 Task: Schedule a photography workshop for next Thursday at 12:00 PM to 5 PM.
Action: Mouse moved to (325, 155)
Screenshot: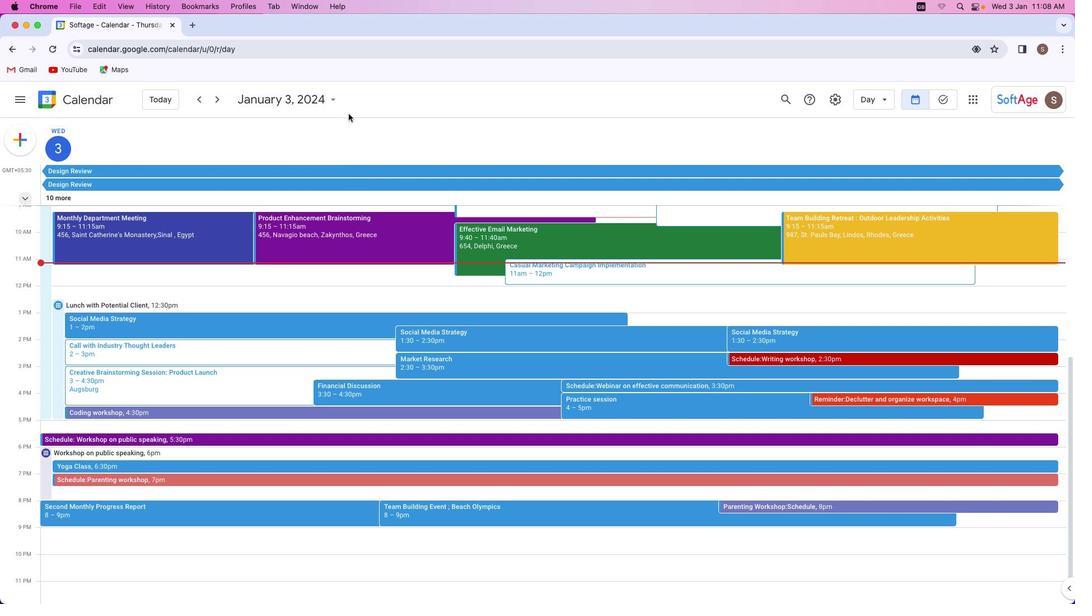 
Action: Mouse pressed left at (325, 155)
Screenshot: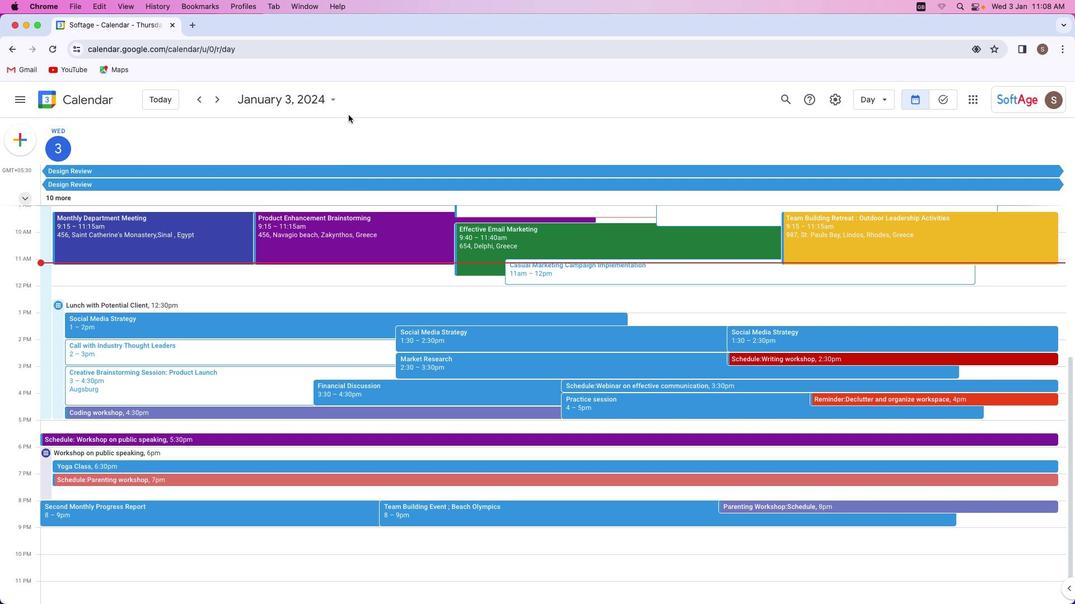 
Action: Mouse moved to (77, 180)
Screenshot: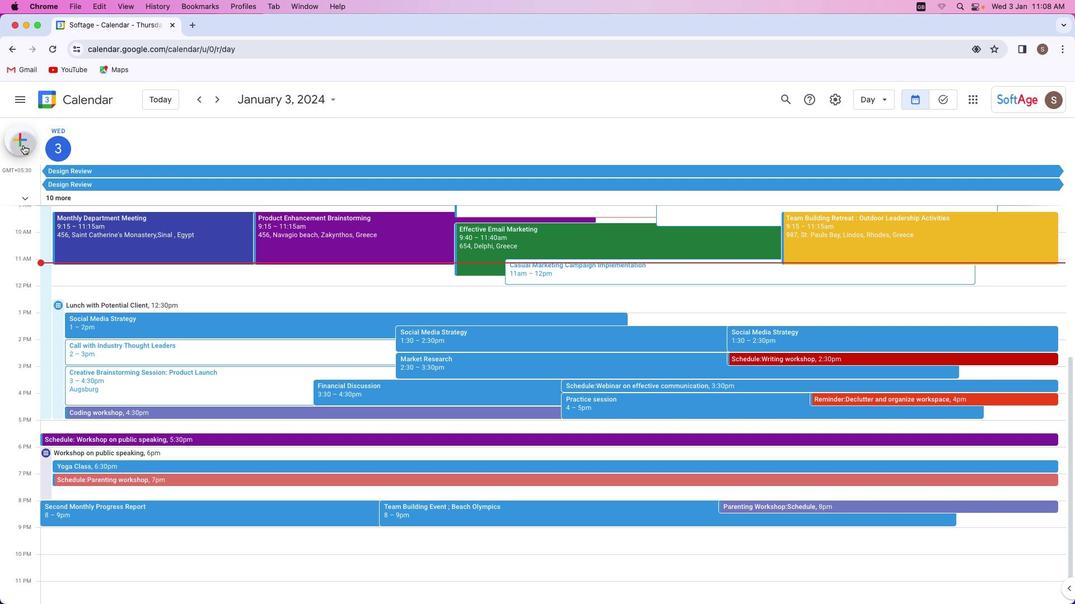 
Action: Mouse pressed left at (77, 180)
Screenshot: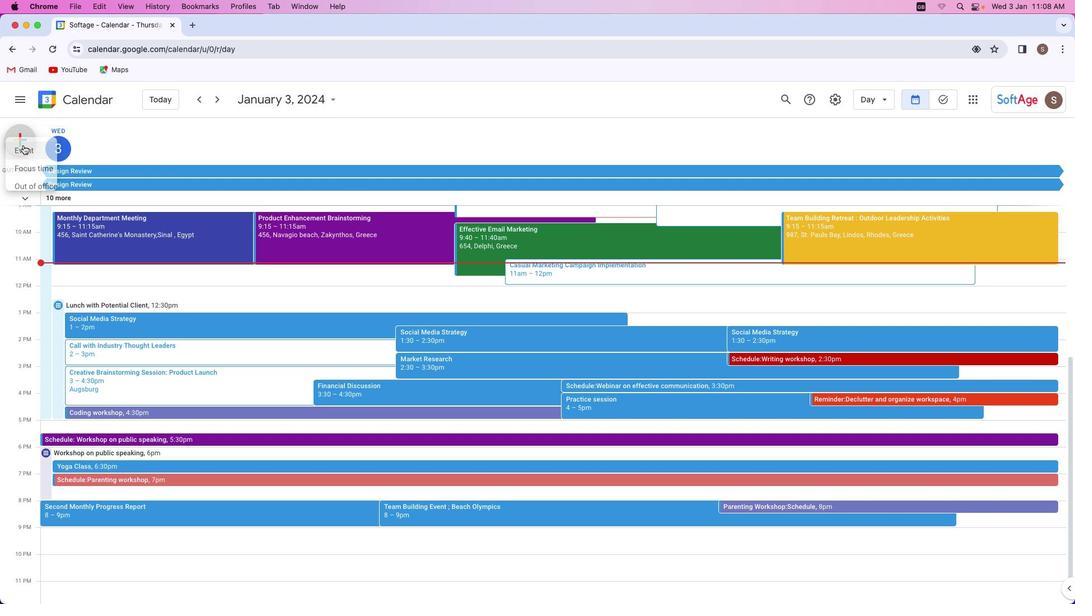 
Action: Mouse moved to (103, 272)
Screenshot: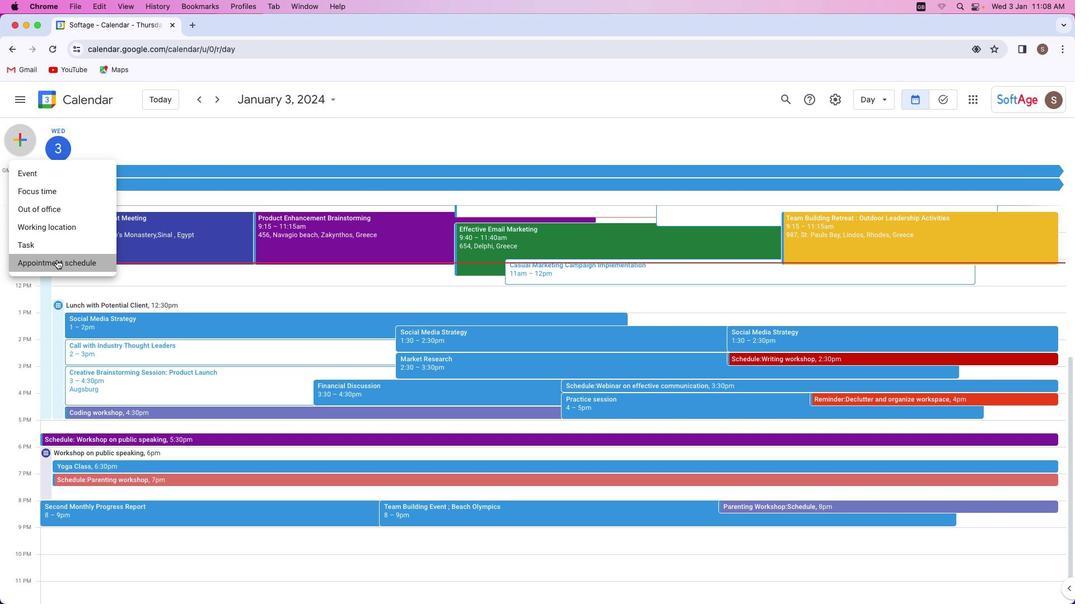 
Action: Mouse pressed left at (103, 272)
Screenshot: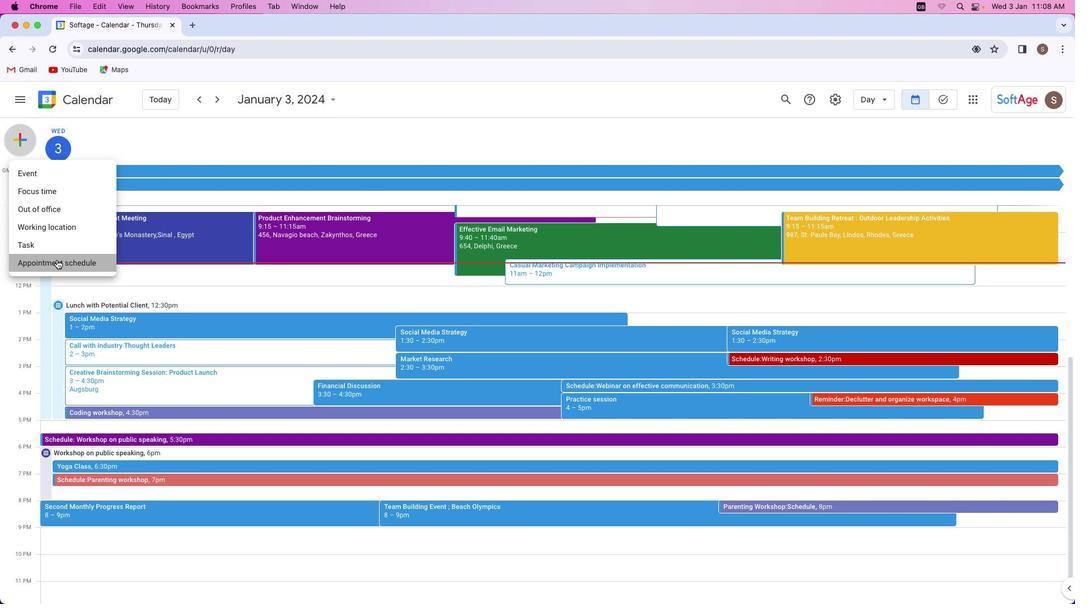 
Action: Mouse moved to (177, 160)
Screenshot: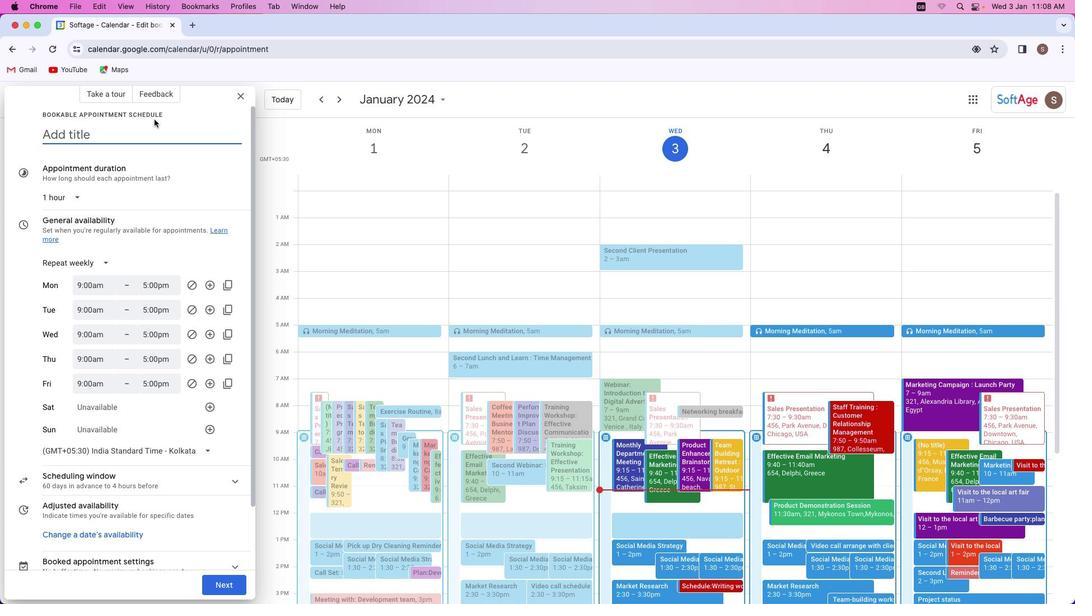
Action: Key pressed Key.shift'P''h''o''t''o''g''r''a''p''h''y'Key.space'w''o''r''k''s''h''o''p'
Screenshot: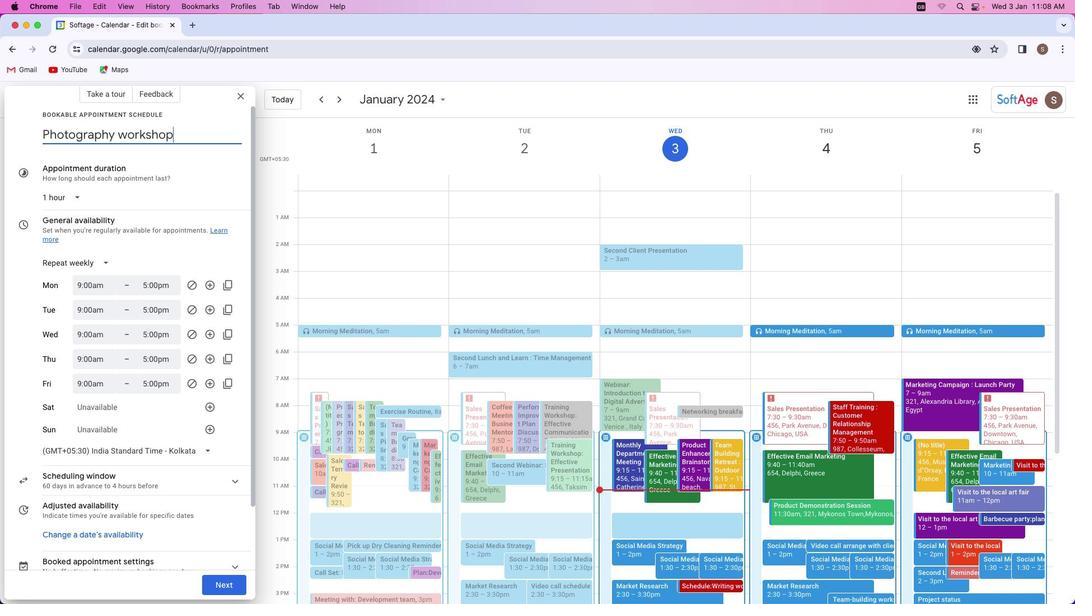 
Action: Mouse moved to (131, 277)
Screenshot: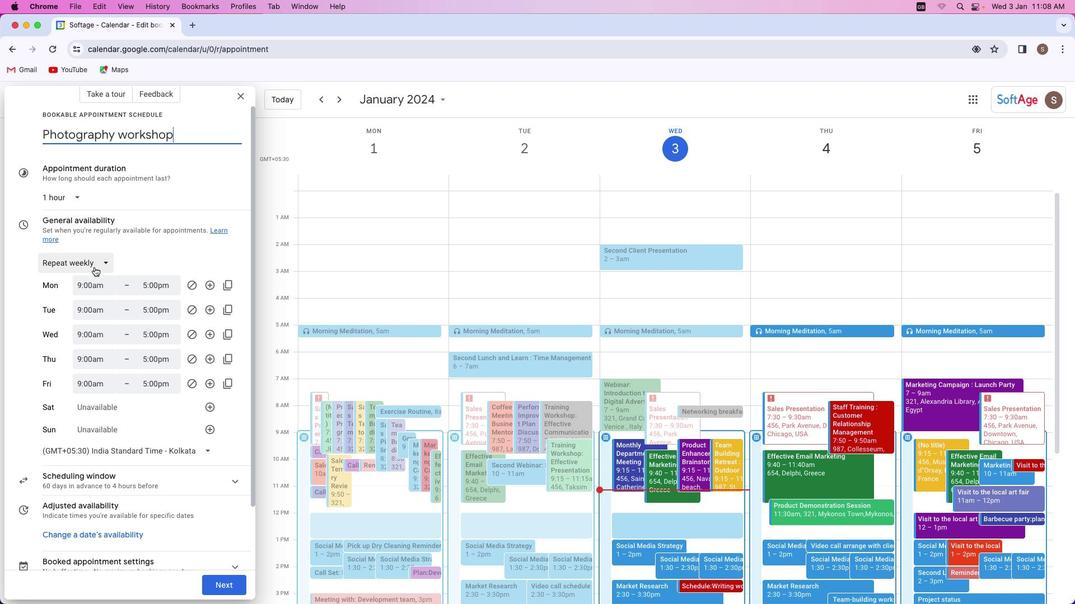 
Action: Mouse pressed left at (131, 277)
Screenshot: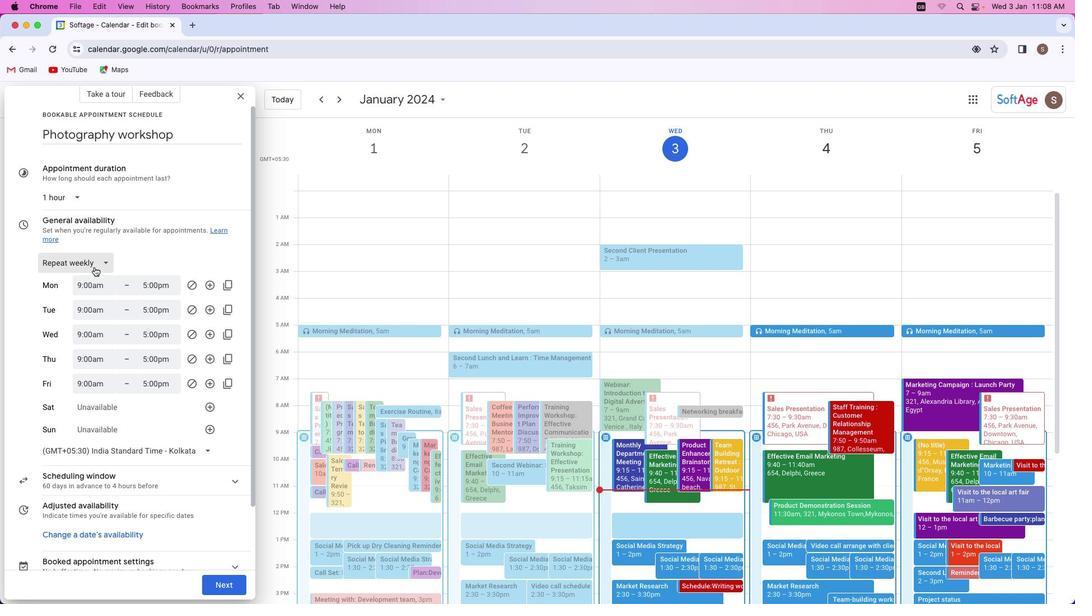 
Action: Mouse moved to (129, 290)
Screenshot: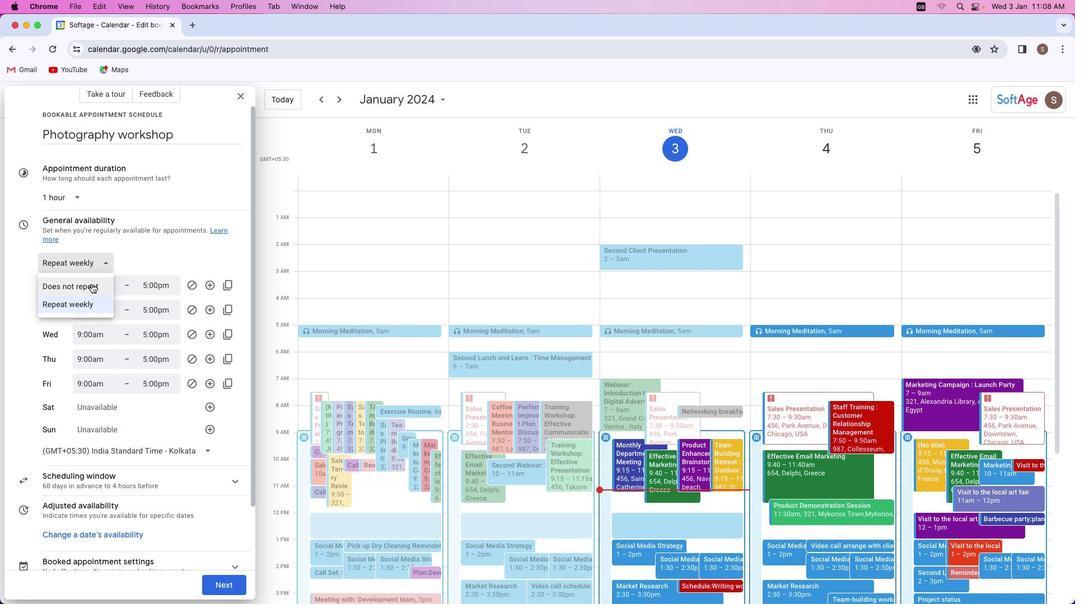 
Action: Mouse pressed left at (129, 290)
Screenshot: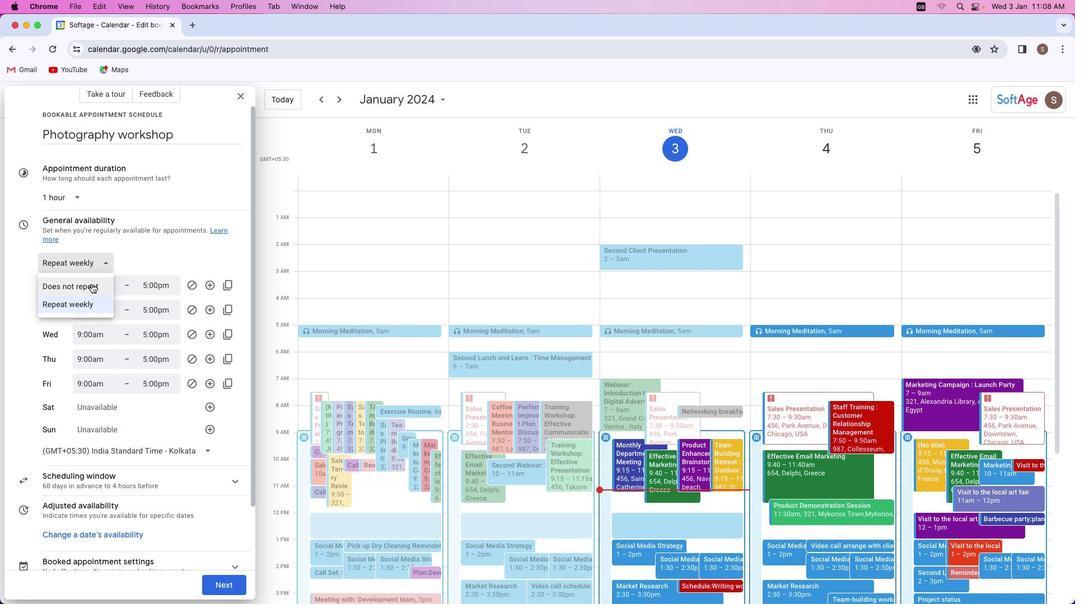 
Action: Mouse moved to (105, 283)
Screenshot: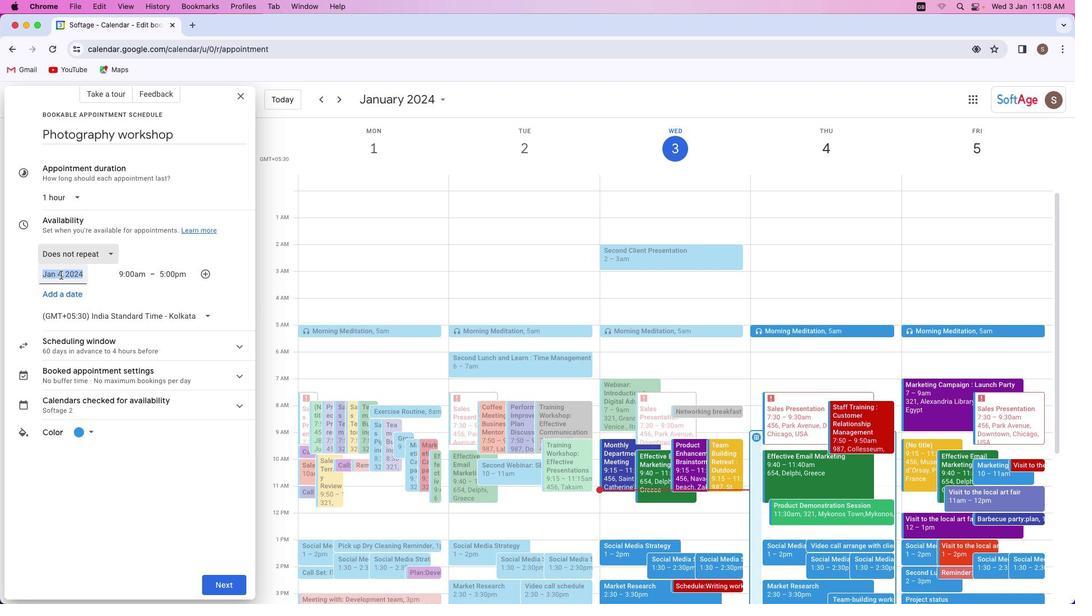 
Action: Mouse pressed left at (105, 283)
Screenshot: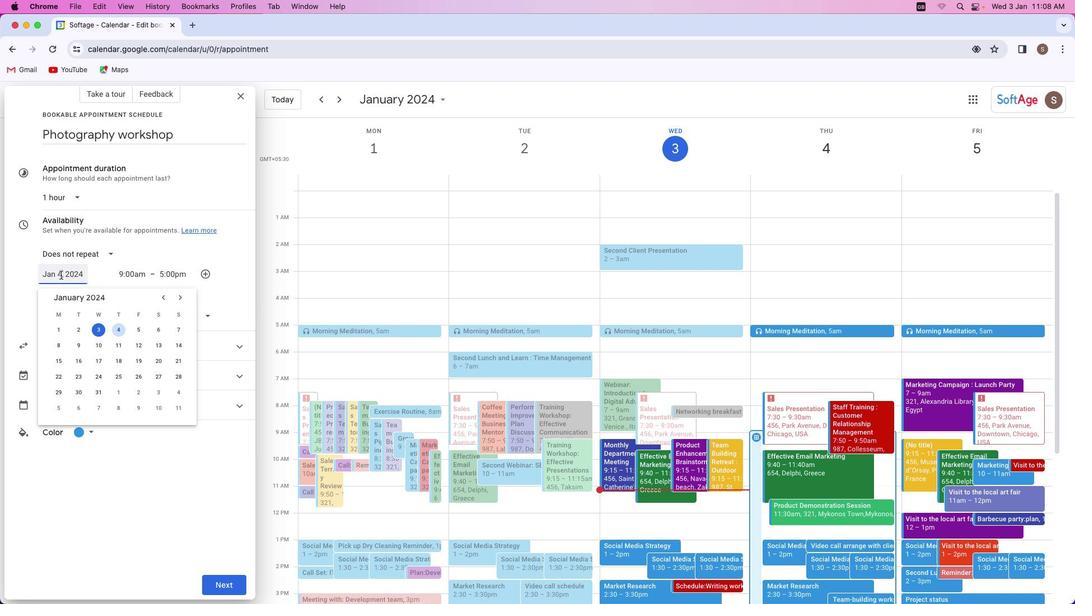 
Action: Mouse moved to (153, 336)
Screenshot: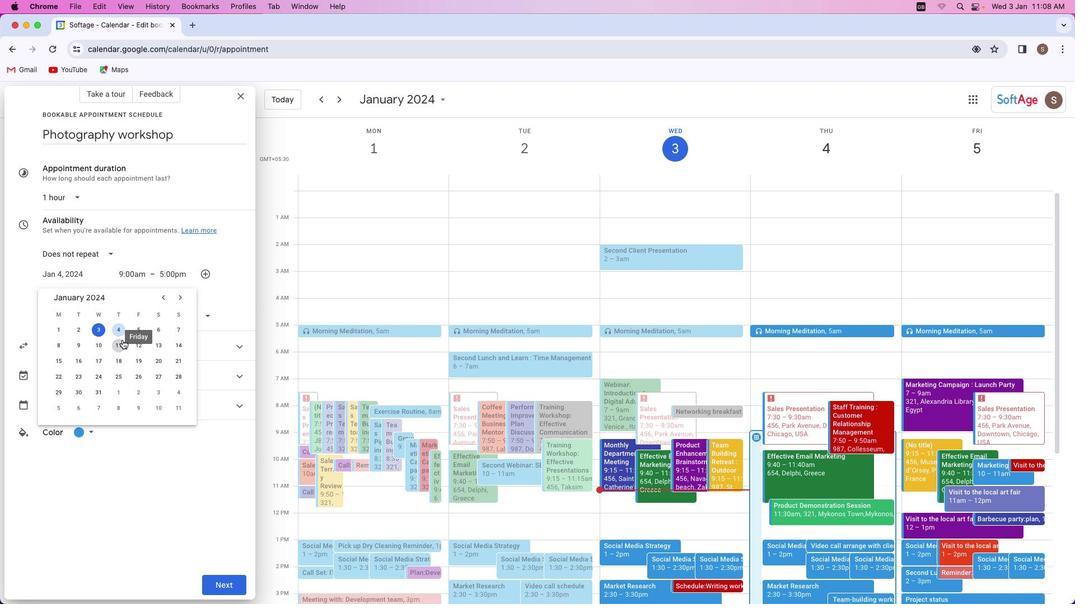 
Action: Mouse pressed left at (153, 336)
Screenshot: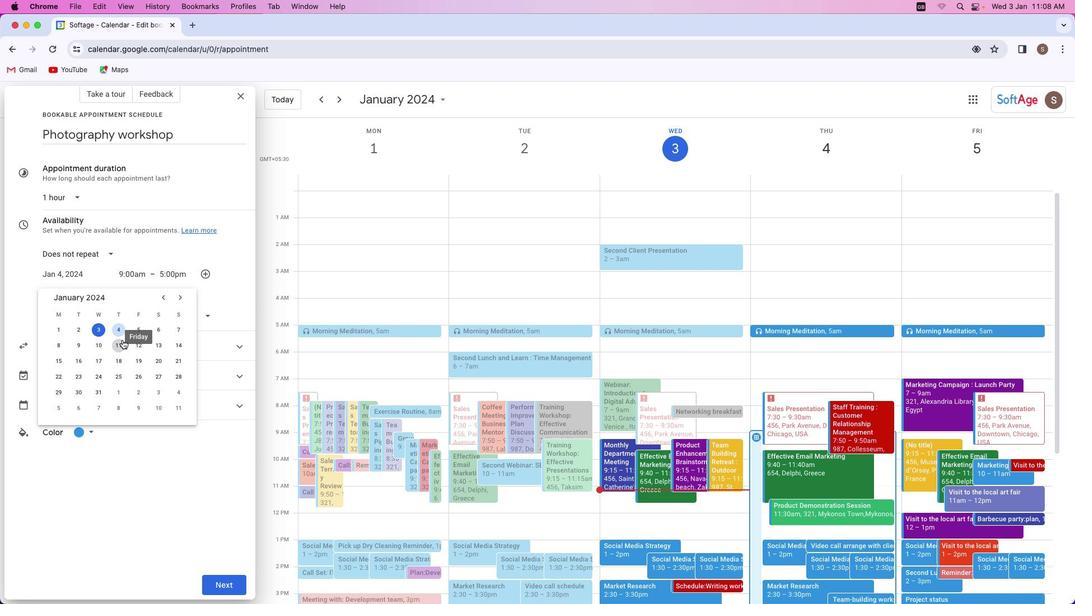 
Action: Mouse moved to (161, 286)
Screenshot: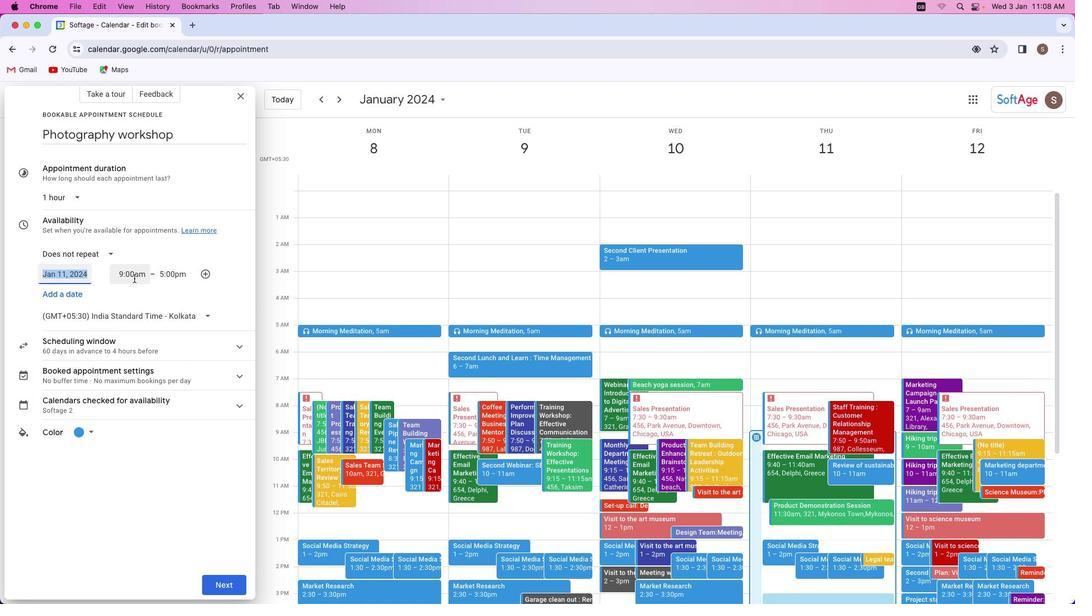 
Action: Mouse pressed left at (161, 286)
Screenshot: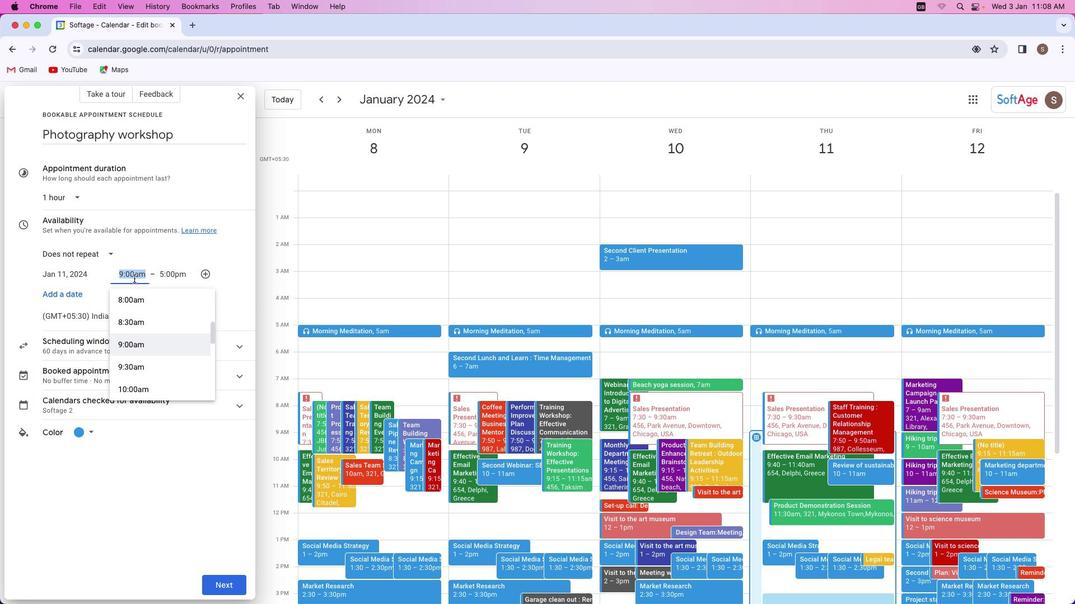 
Action: Mouse moved to (168, 322)
Screenshot: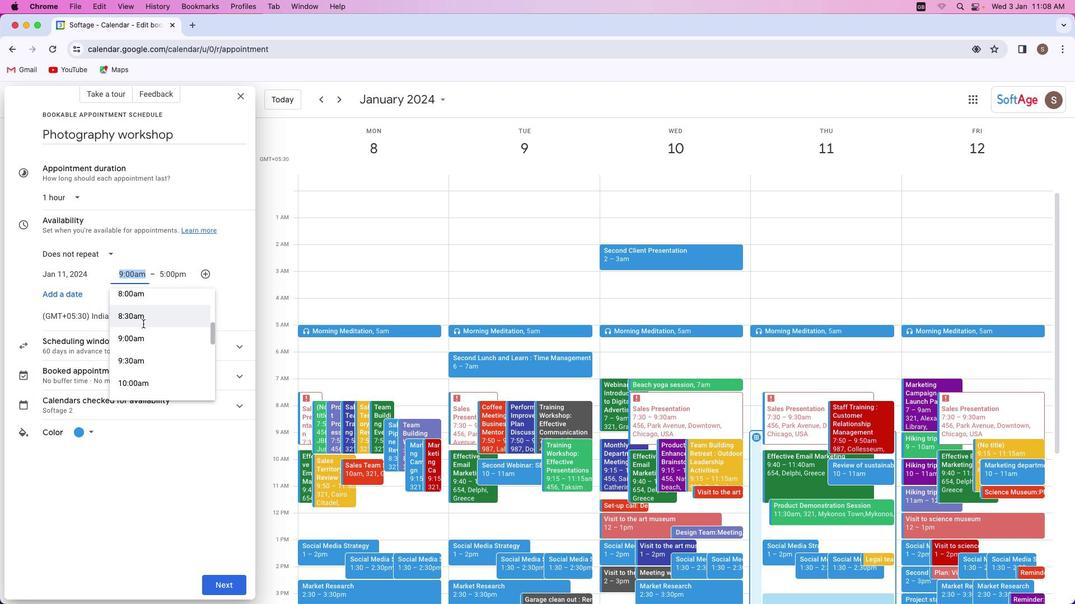 
Action: Mouse scrolled (168, 322) with delta (59, 64)
Screenshot: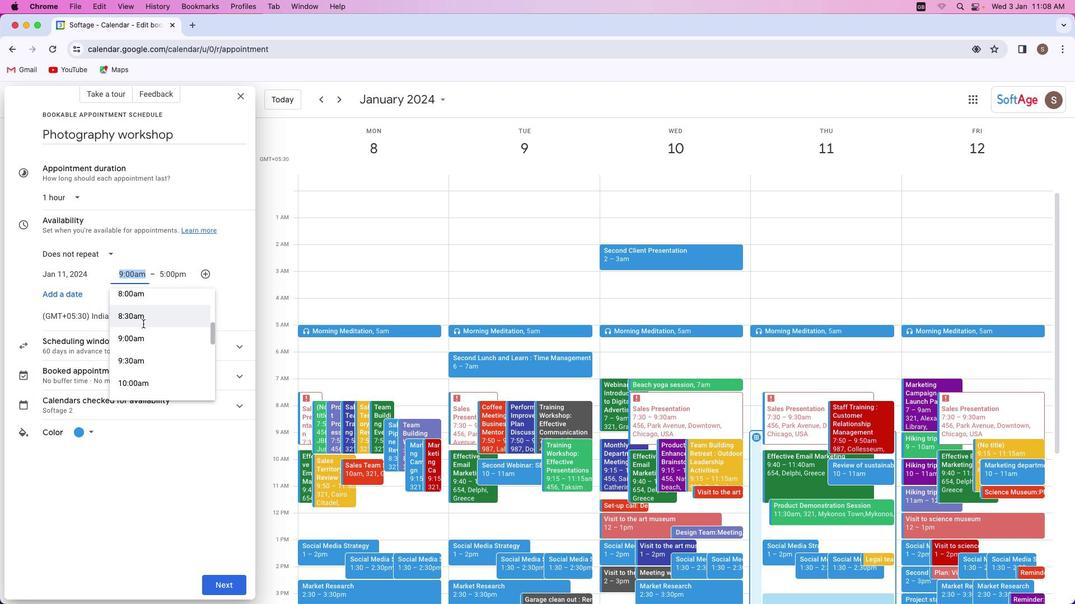 
Action: Mouse moved to (168, 322)
Screenshot: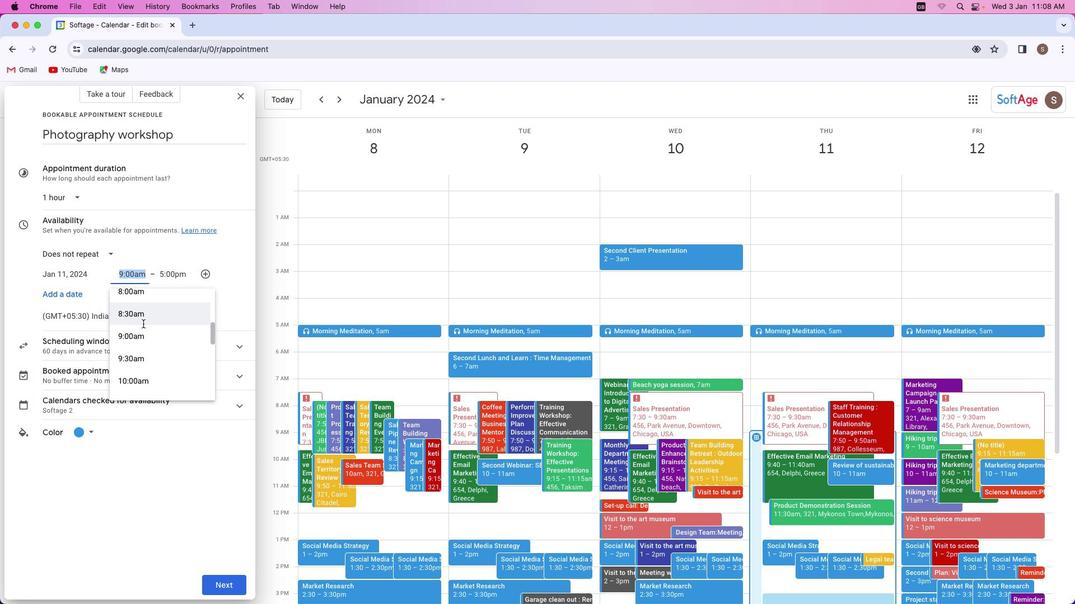 
Action: Mouse scrolled (168, 322) with delta (59, 64)
Screenshot: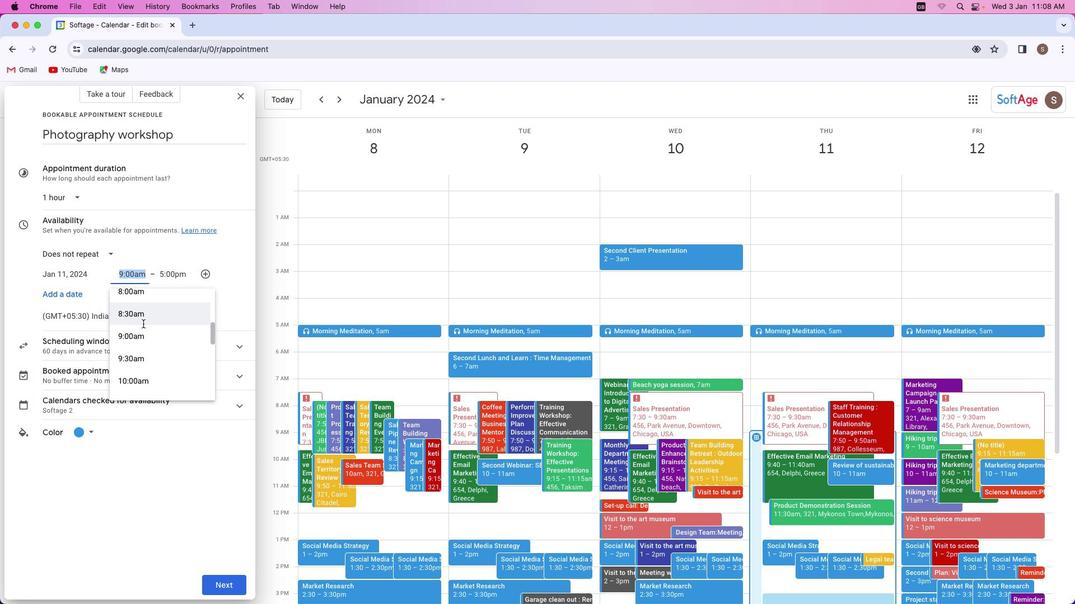 
Action: Mouse scrolled (168, 322) with delta (59, 64)
Screenshot: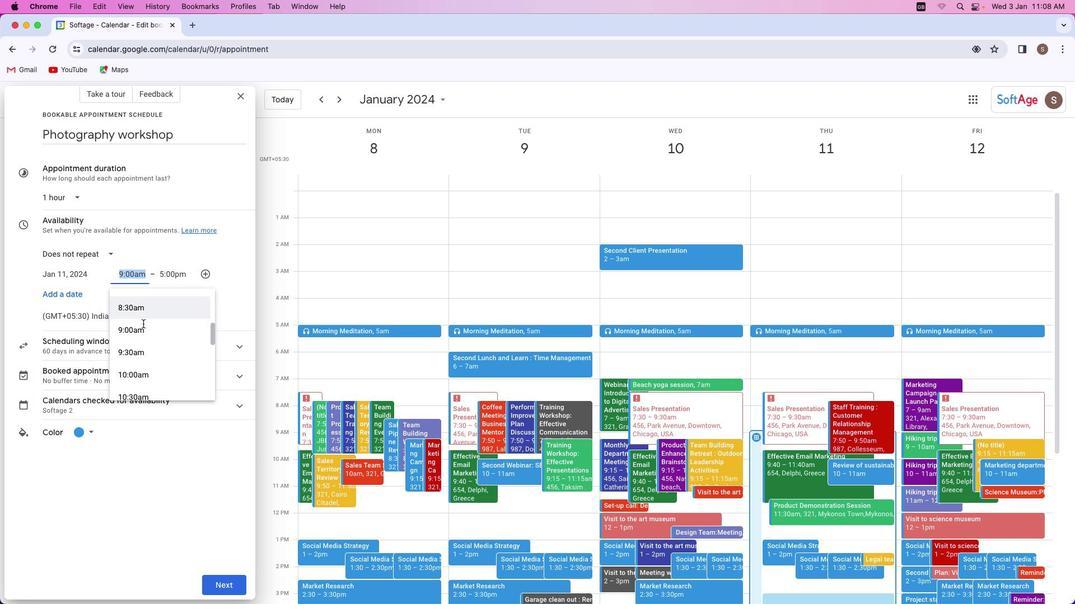 
Action: Mouse scrolled (168, 322) with delta (59, 64)
Screenshot: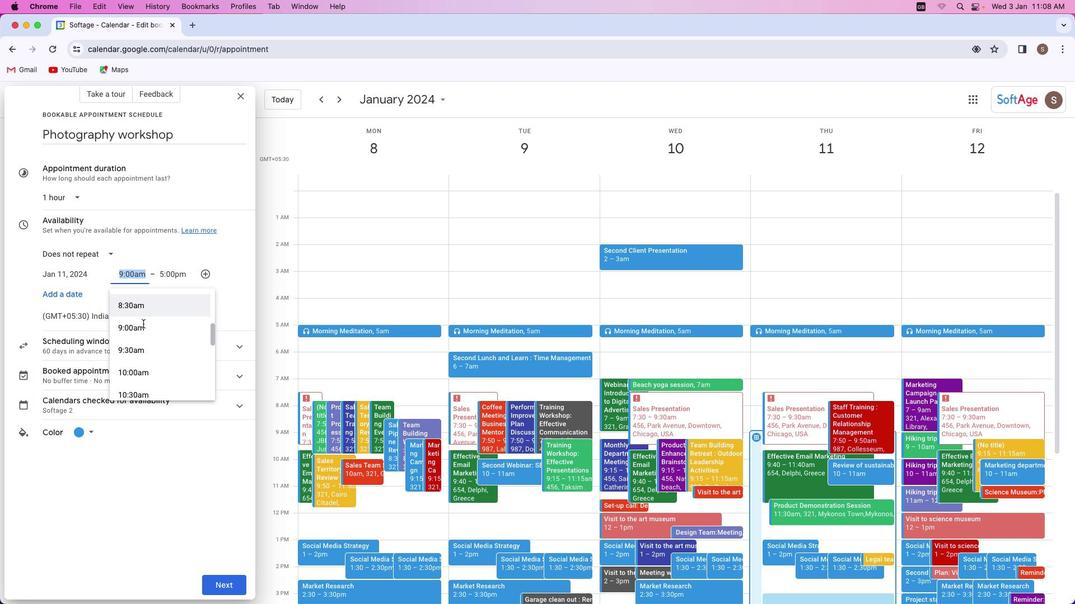 
Action: Mouse scrolled (168, 322) with delta (59, 64)
Screenshot: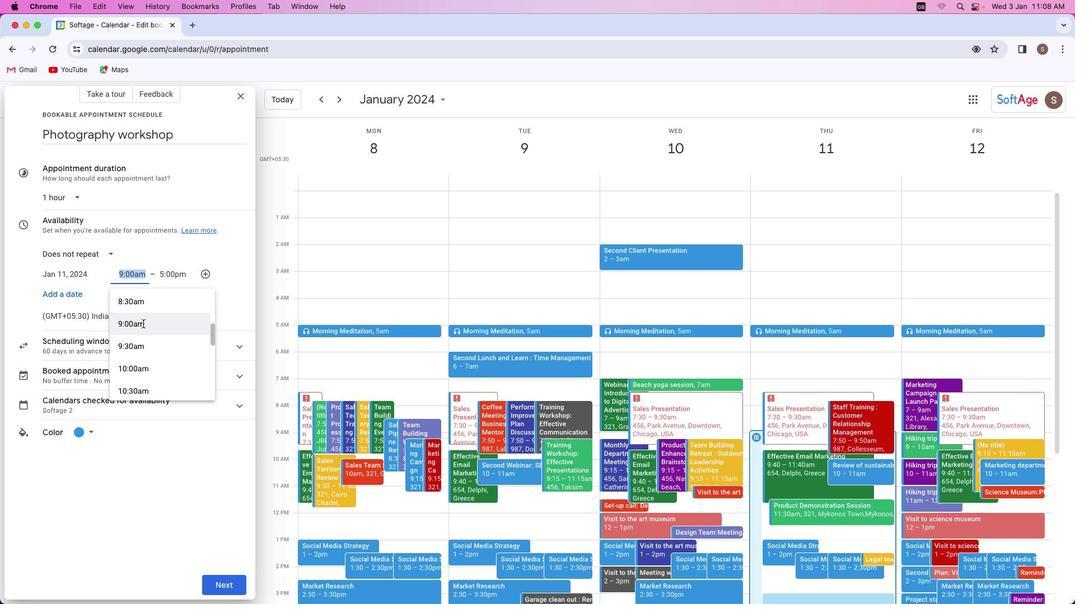 
Action: Mouse scrolled (168, 322) with delta (59, 64)
Screenshot: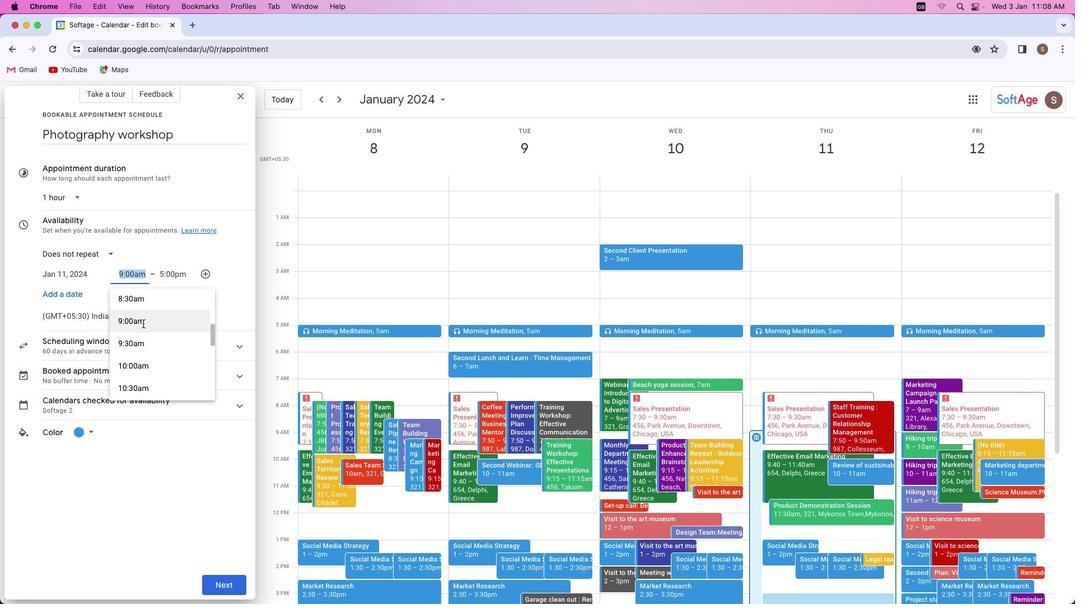 
Action: Mouse scrolled (168, 322) with delta (59, 64)
Screenshot: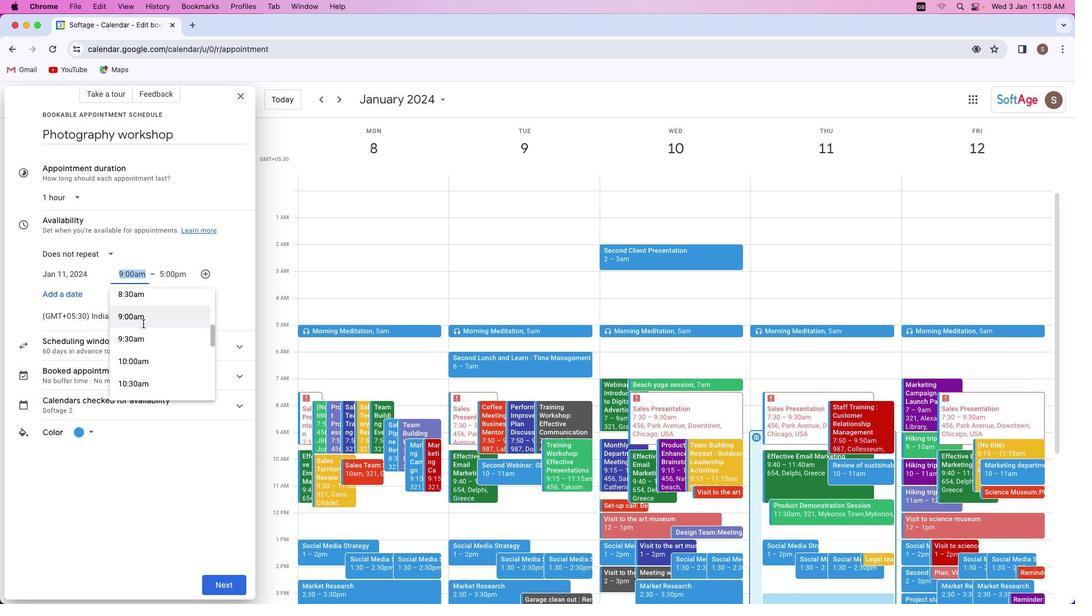 
Action: Mouse scrolled (168, 322) with delta (59, 64)
Screenshot: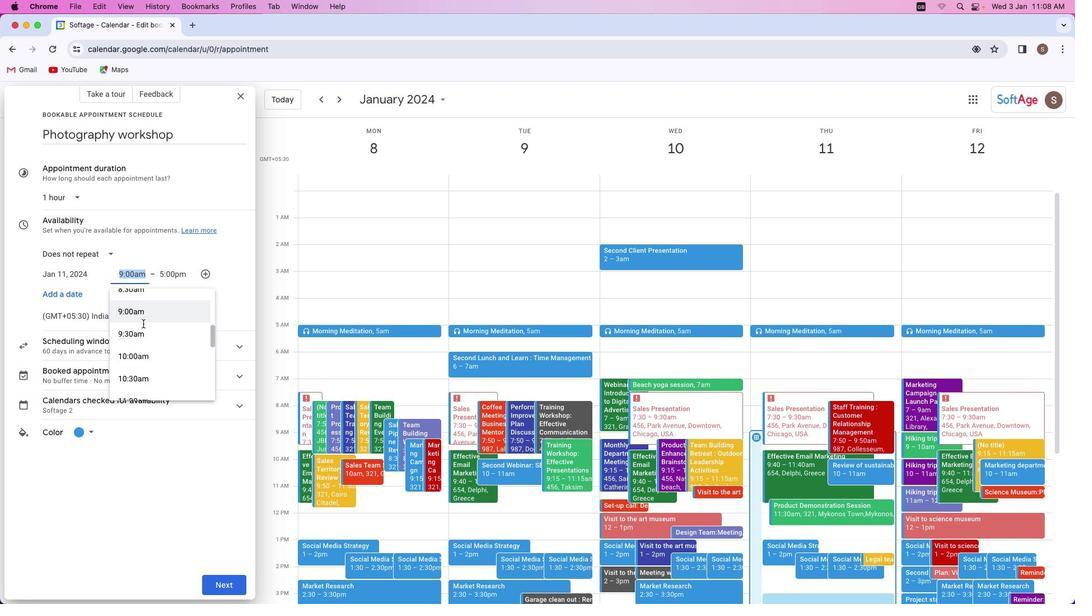 
Action: Mouse scrolled (168, 322) with delta (59, 64)
Screenshot: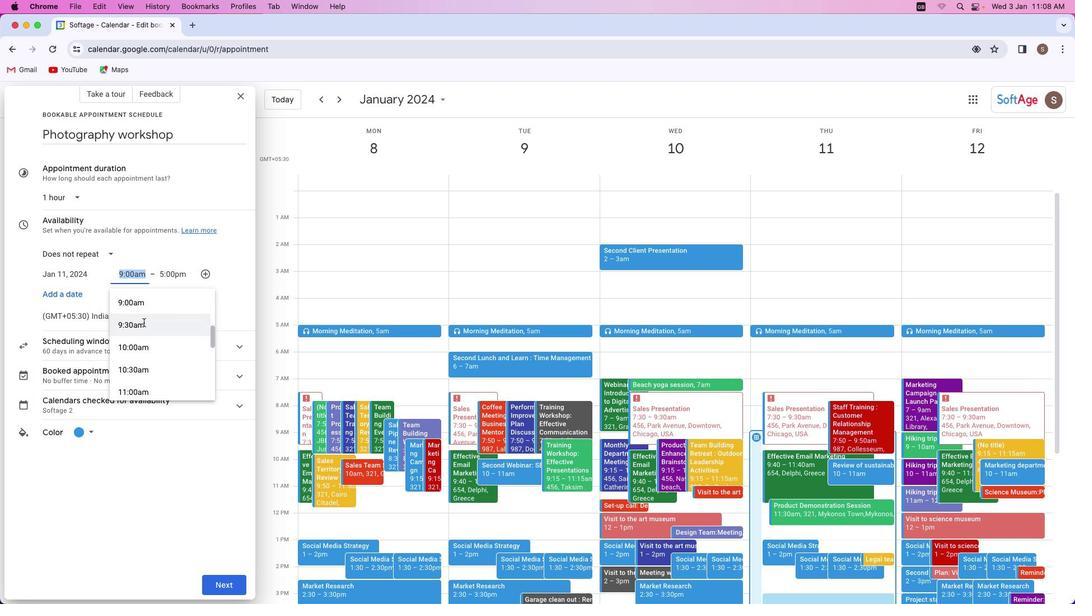 
Action: Mouse moved to (170, 320)
Screenshot: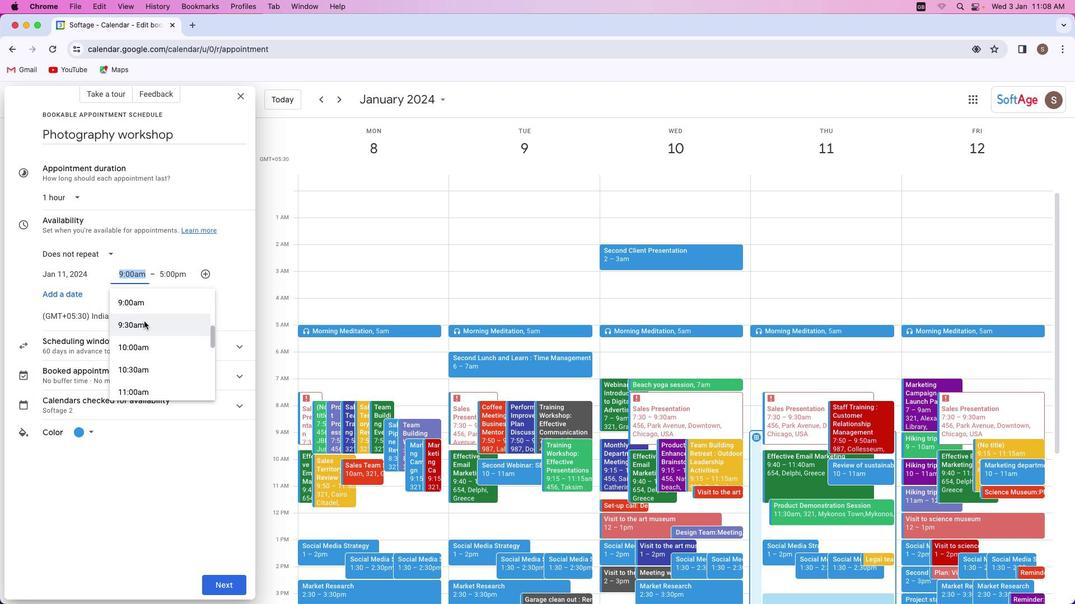 
Action: Mouse scrolled (170, 320) with delta (59, 64)
Screenshot: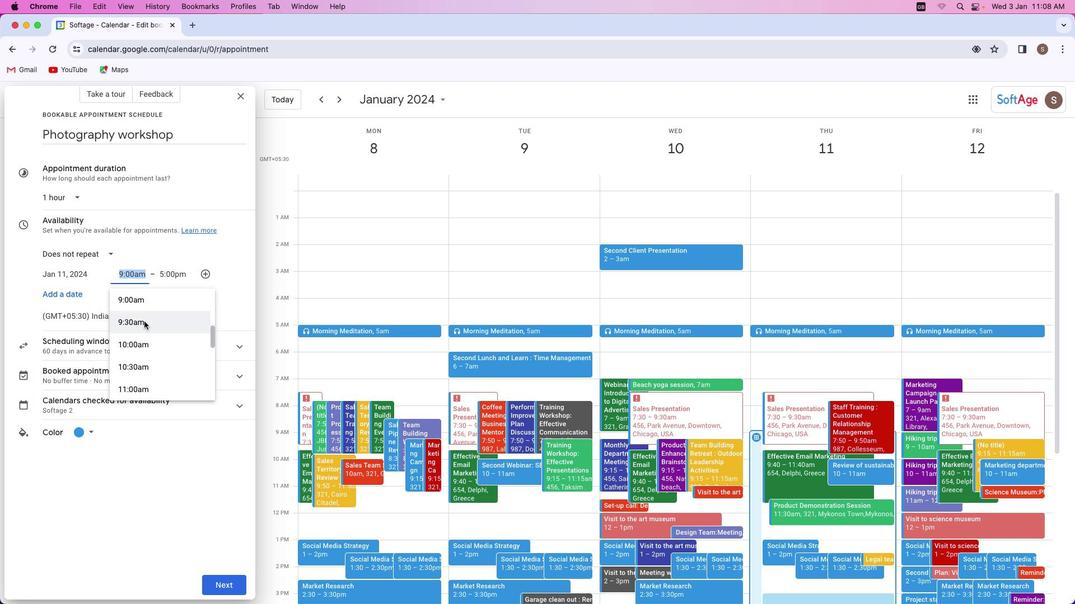 
Action: Mouse scrolled (170, 320) with delta (59, 64)
Screenshot: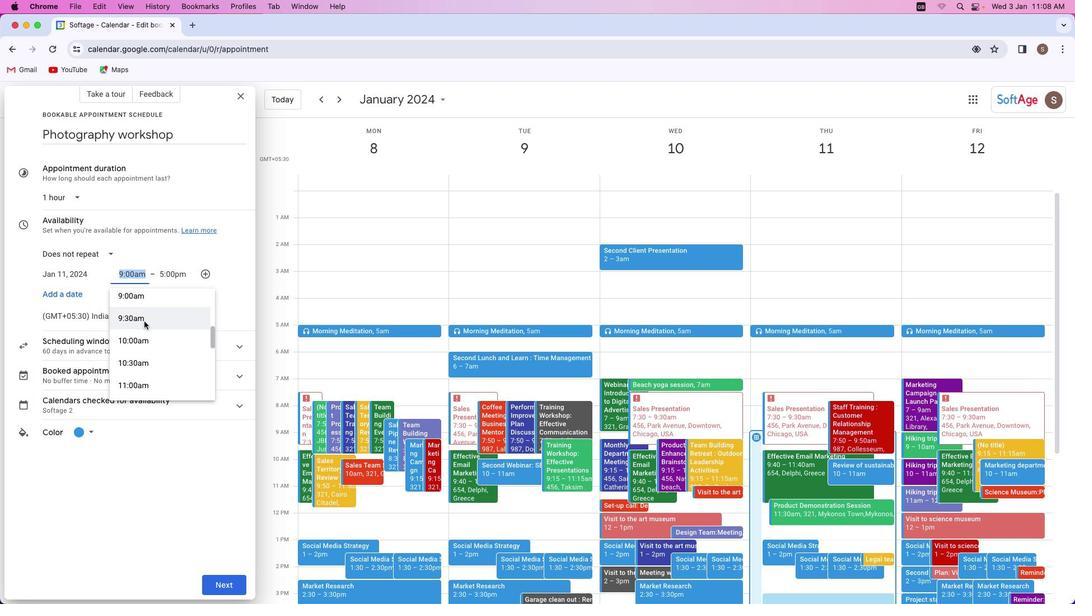 
Action: Mouse scrolled (170, 320) with delta (59, 64)
Screenshot: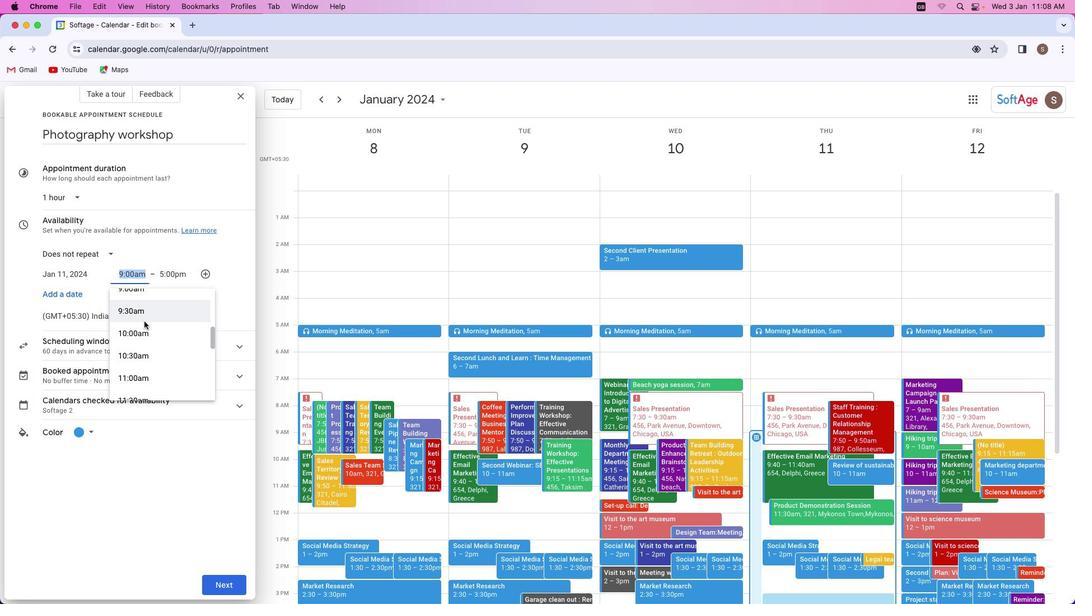 
Action: Mouse scrolled (170, 320) with delta (59, 64)
Screenshot: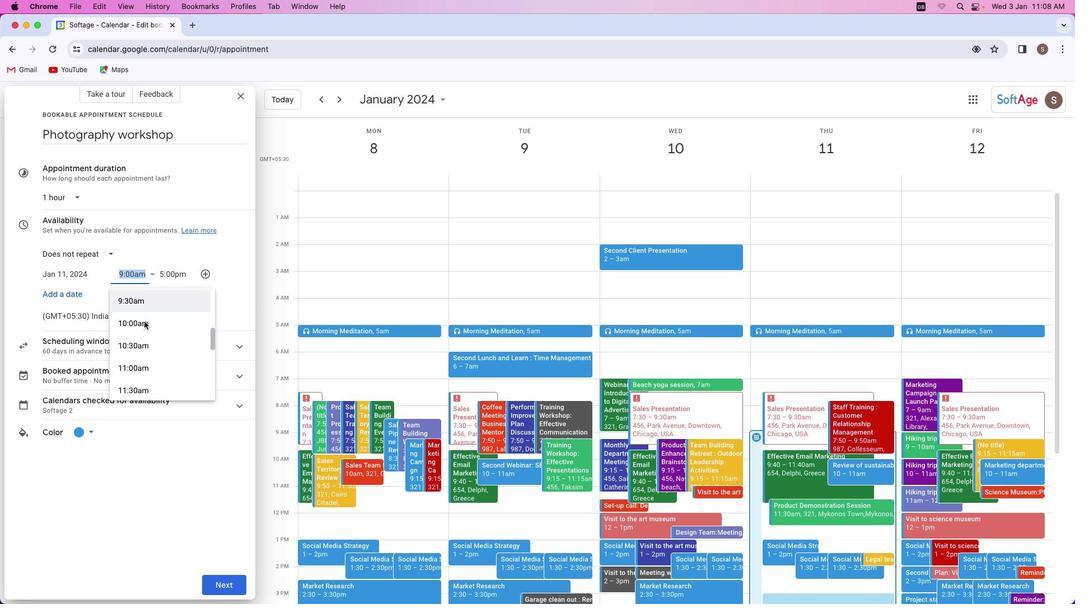 
Action: Mouse scrolled (170, 320) with delta (59, 64)
Screenshot: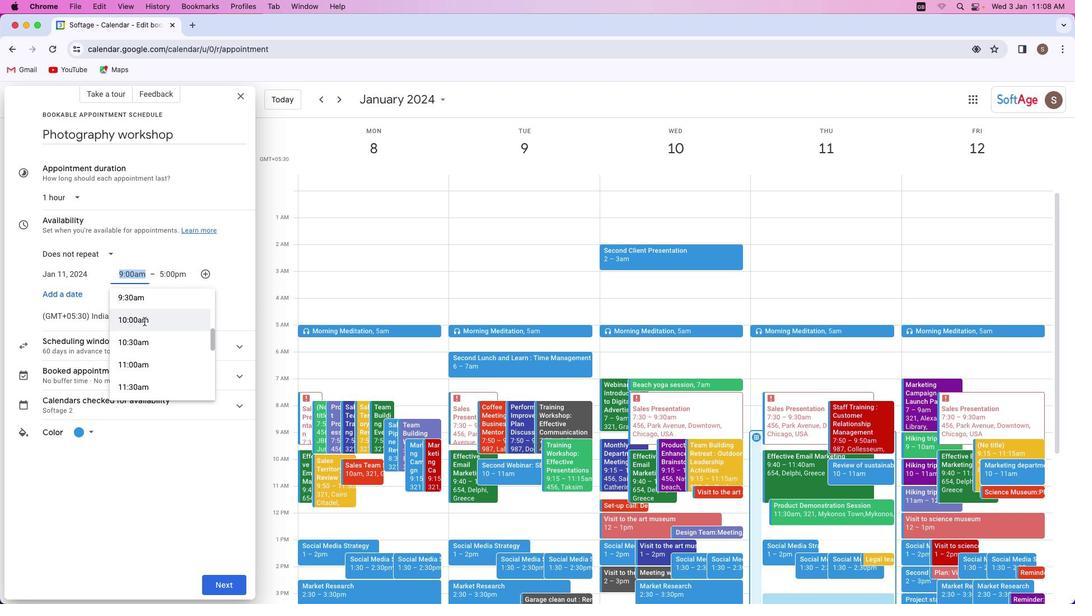 
Action: Mouse scrolled (170, 320) with delta (59, 64)
Screenshot: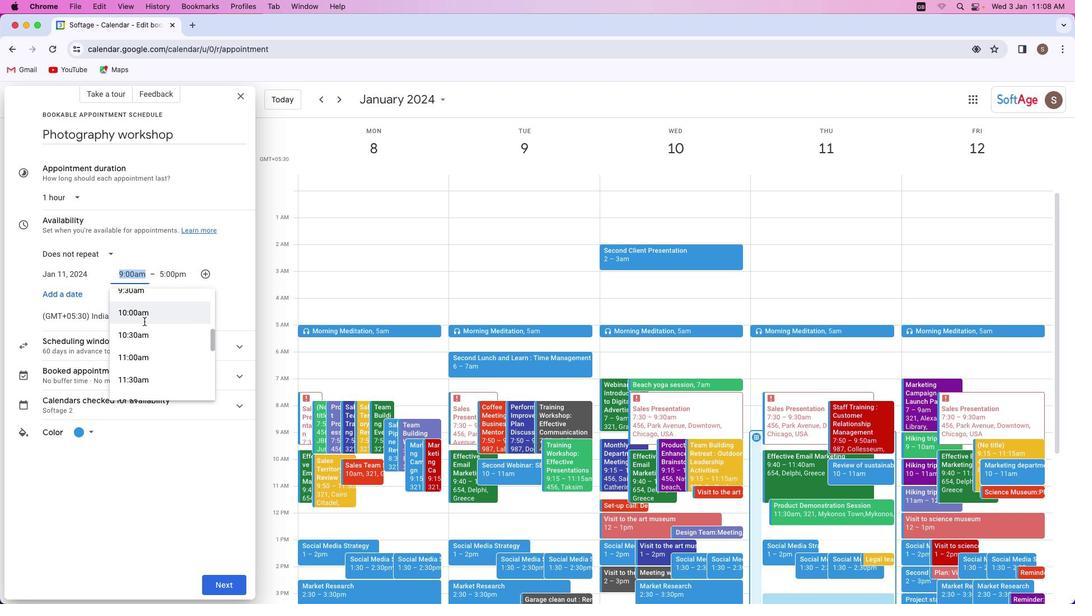 
Action: Mouse scrolled (170, 320) with delta (59, 64)
Screenshot: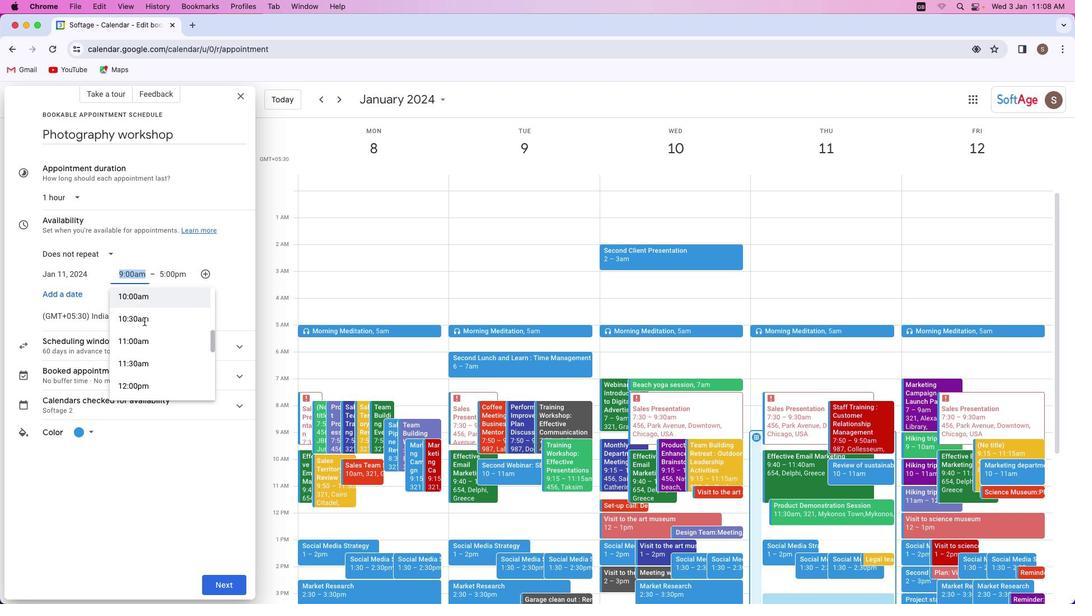 
Action: Mouse scrolled (170, 320) with delta (59, 64)
Screenshot: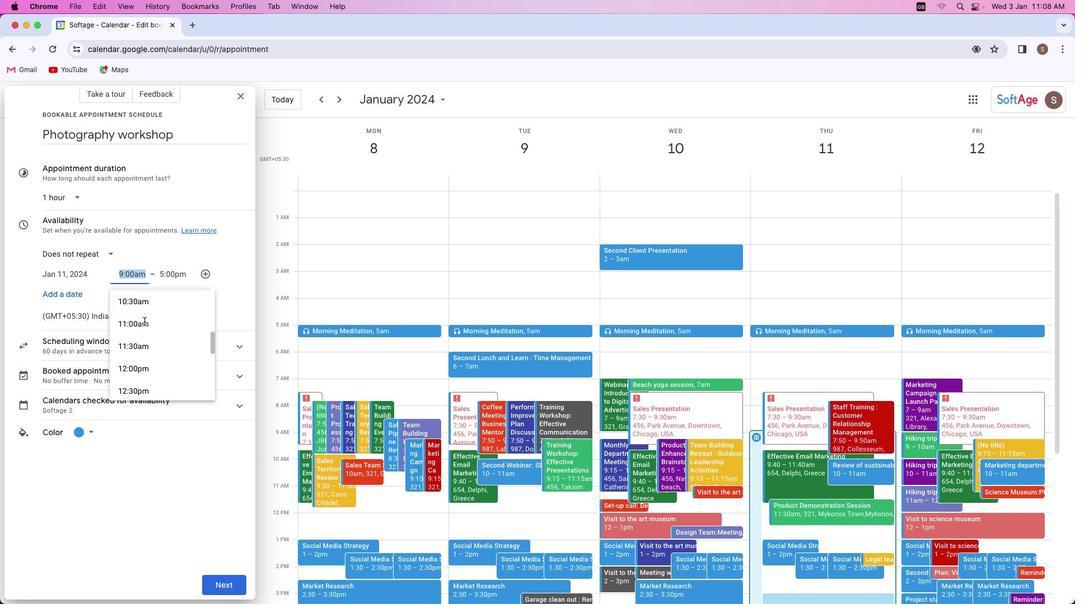 
Action: Mouse scrolled (170, 320) with delta (59, 64)
Screenshot: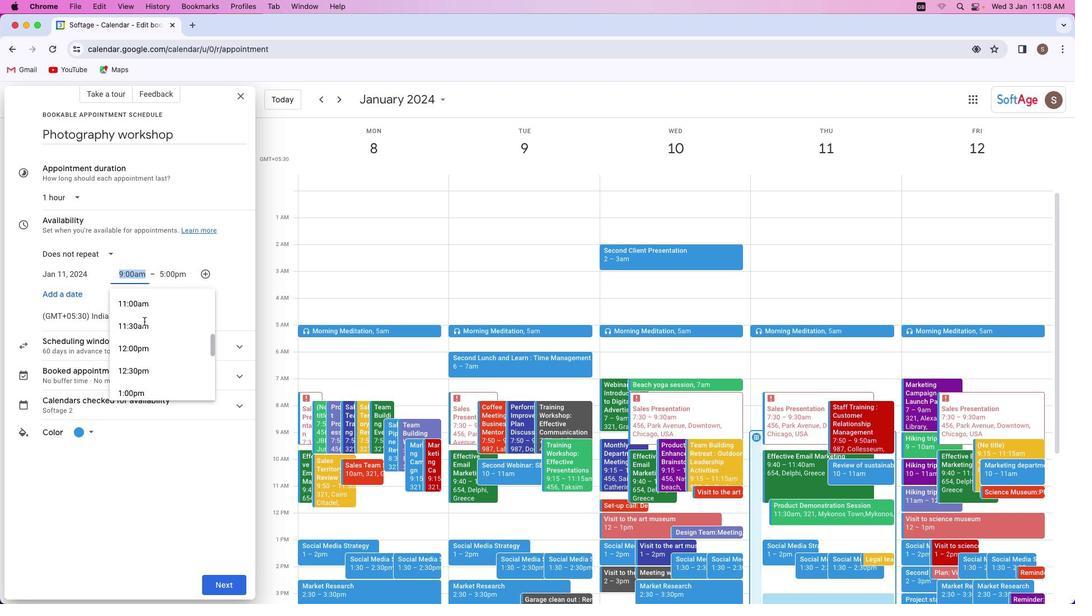
Action: Mouse scrolled (170, 320) with delta (59, 64)
Screenshot: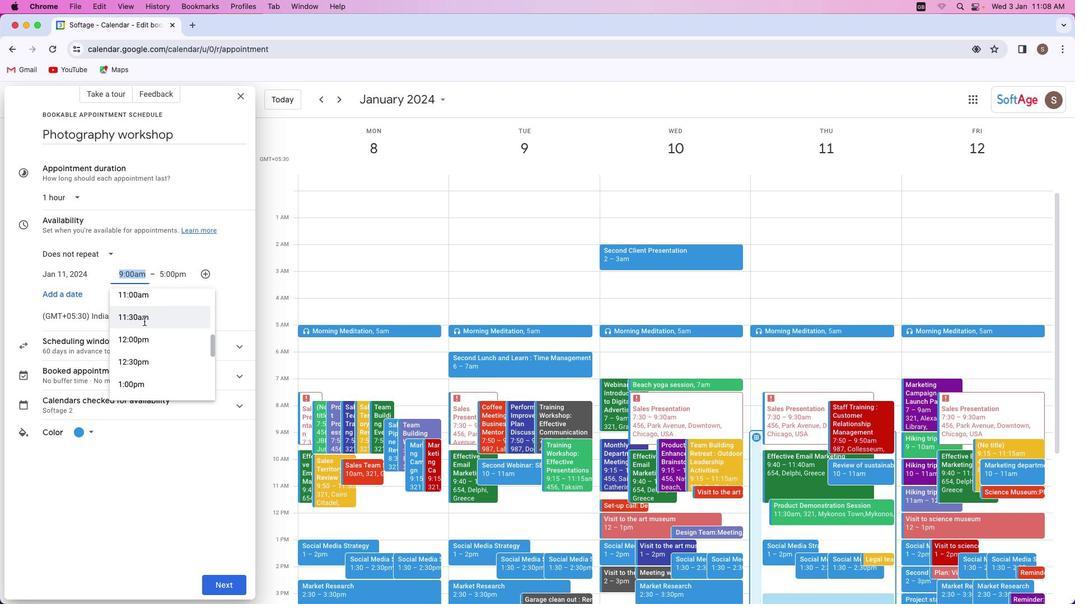 
Action: Mouse scrolled (170, 320) with delta (59, 64)
Screenshot: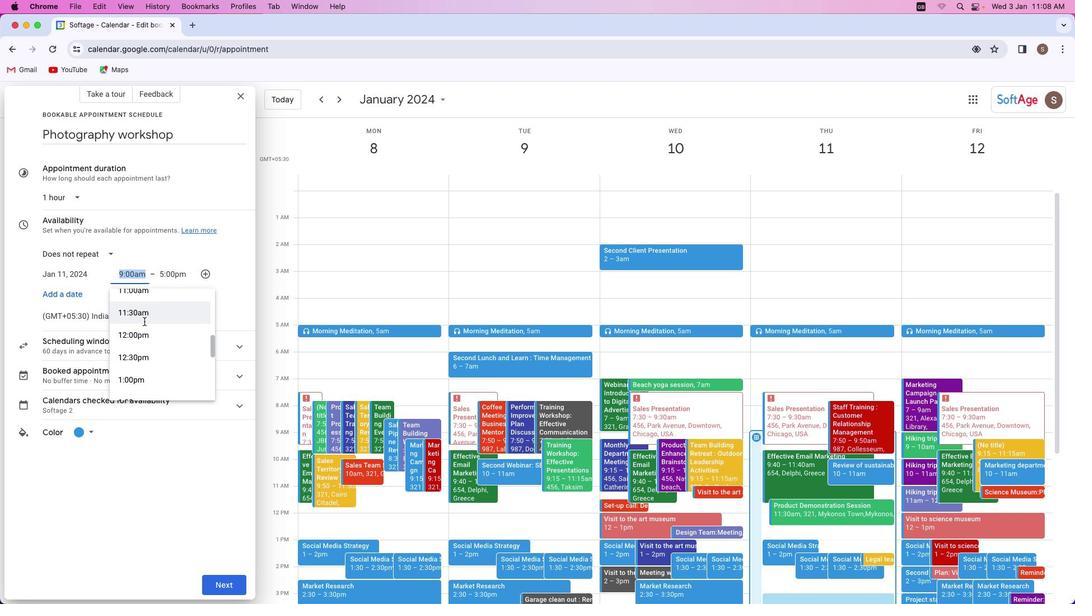 
Action: Mouse scrolled (170, 320) with delta (59, 64)
Screenshot: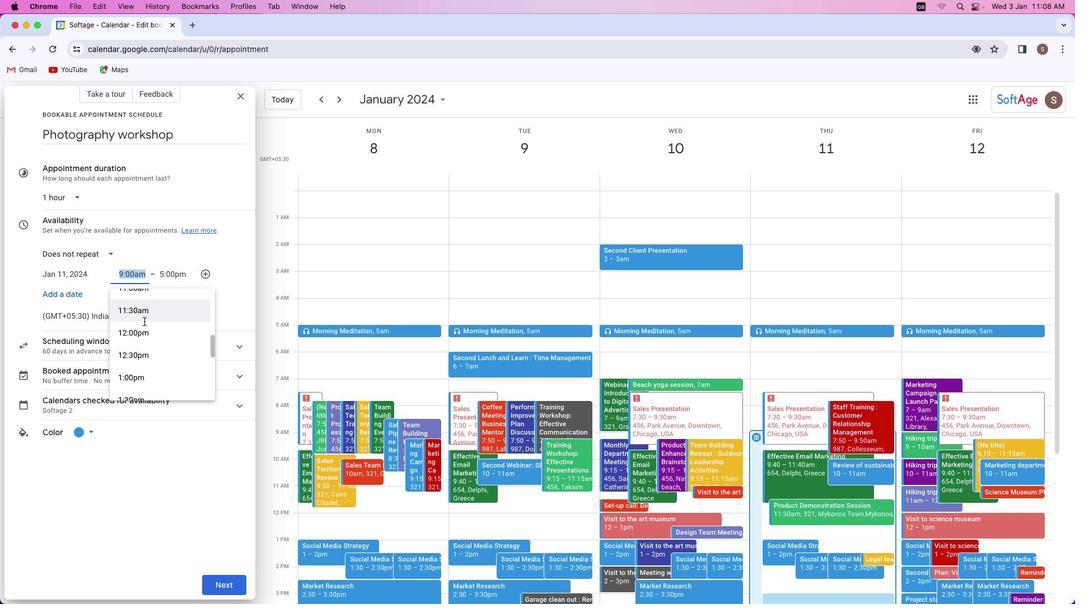 
Action: Mouse scrolled (170, 320) with delta (59, 64)
Screenshot: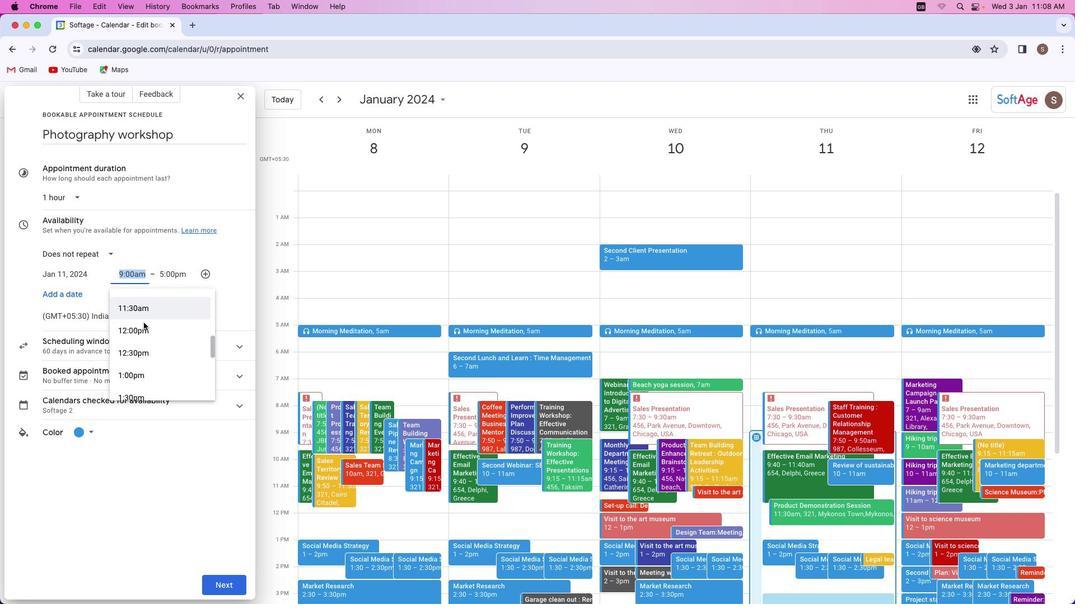 
Action: Mouse moved to (171, 325)
Screenshot: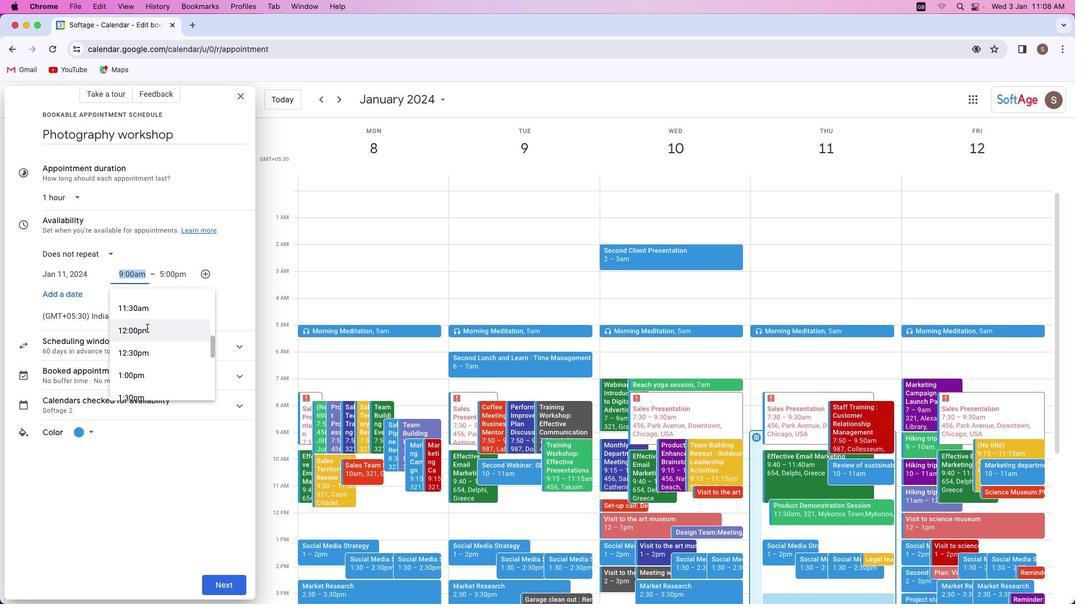 
Action: Mouse pressed left at (171, 325)
Screenshot: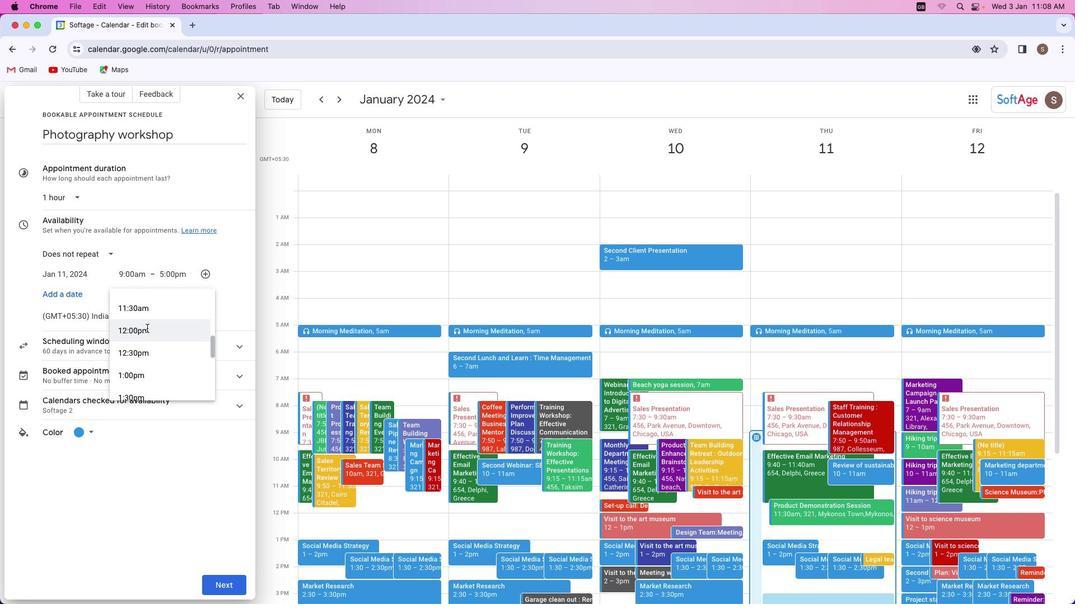 
Action: Mouse moved to (130, 408)
Screenshot: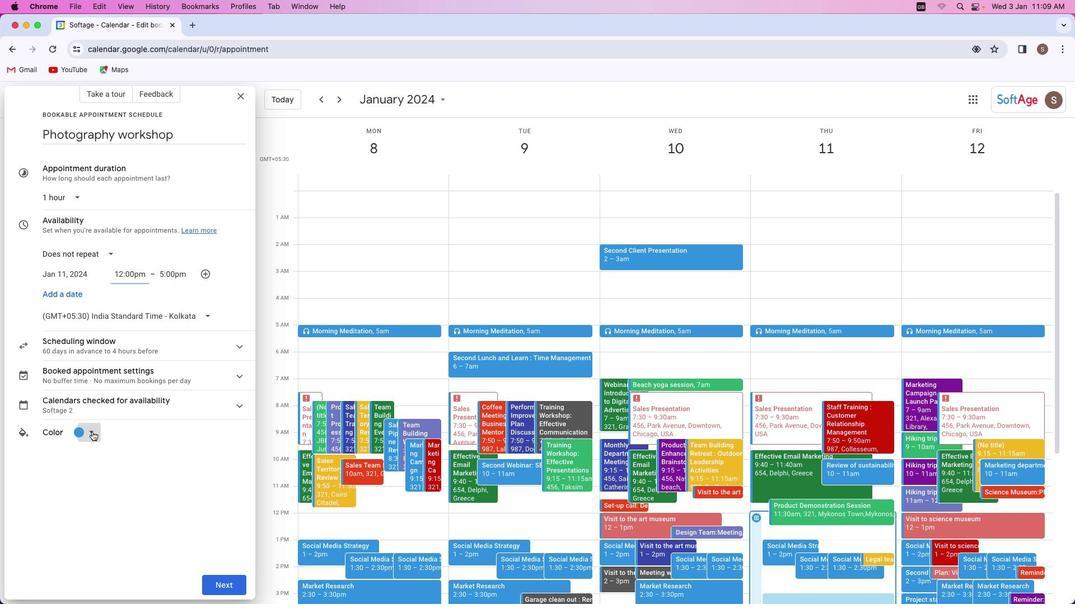
Action: Mouse pressed left at (130, 408)
Screenshot: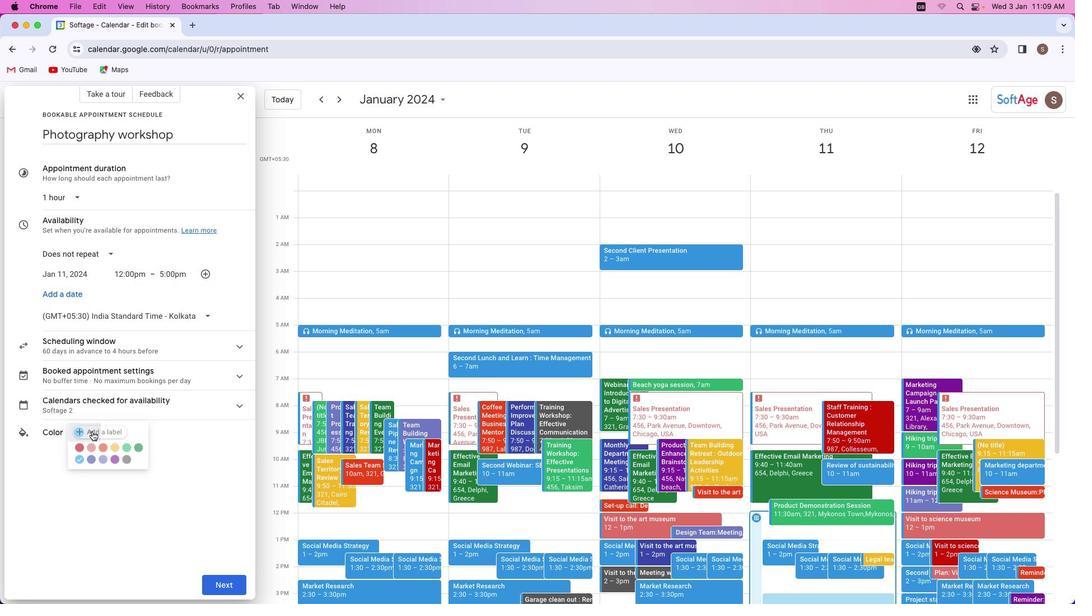 
Action: Mouse moved to (134, 433)
Screenshot: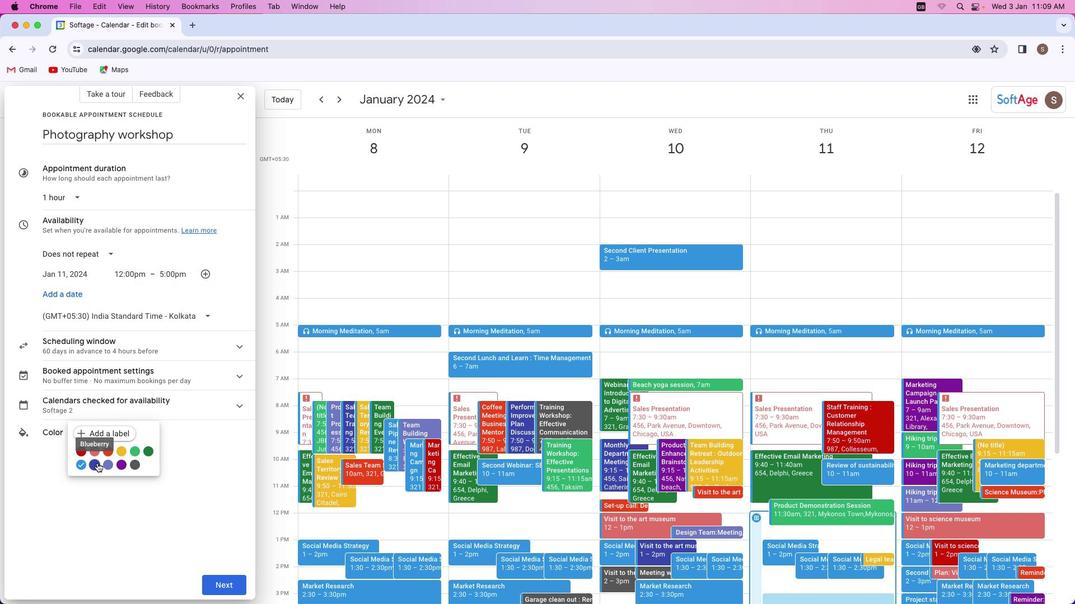 
Action: Mouse pressed left at (134, 433)
Screenshot: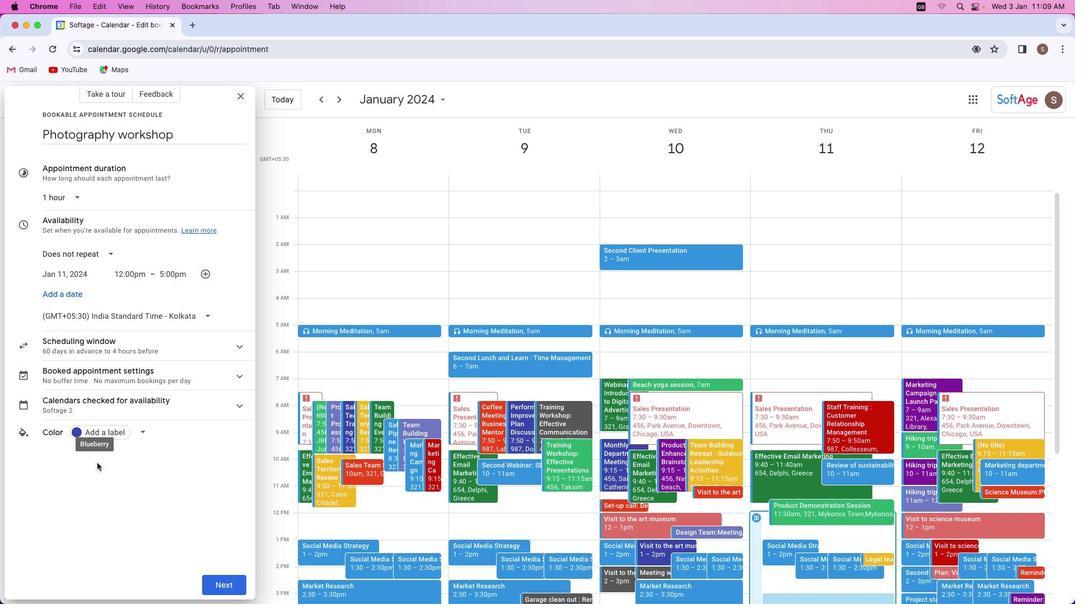 
Action: Mouse moved to (223, 533)
Screenshot: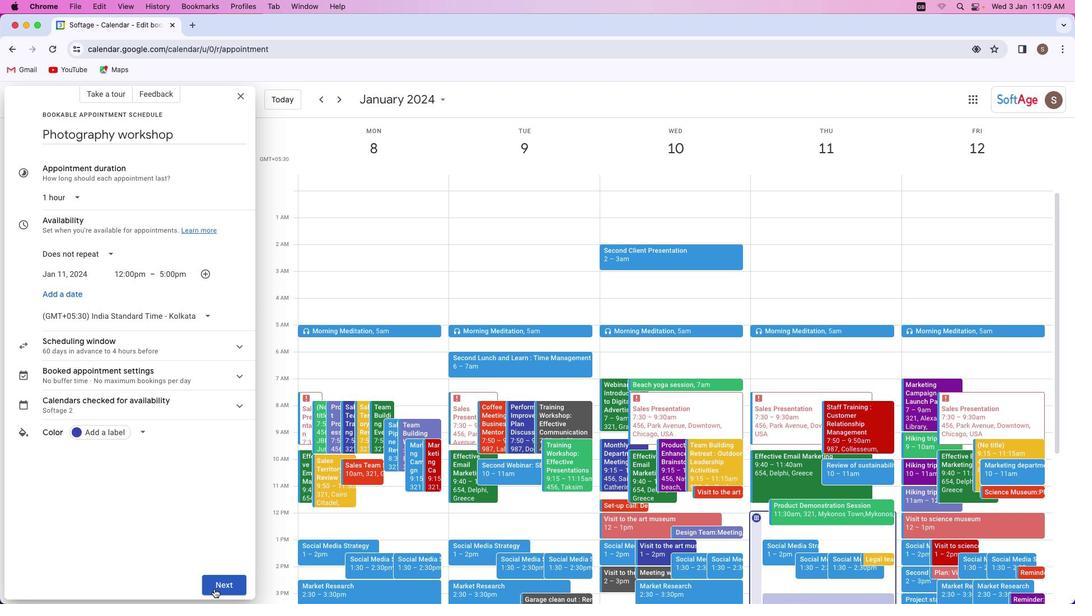 
Action: Mouse pressed left at (223, 533)
Screenshot: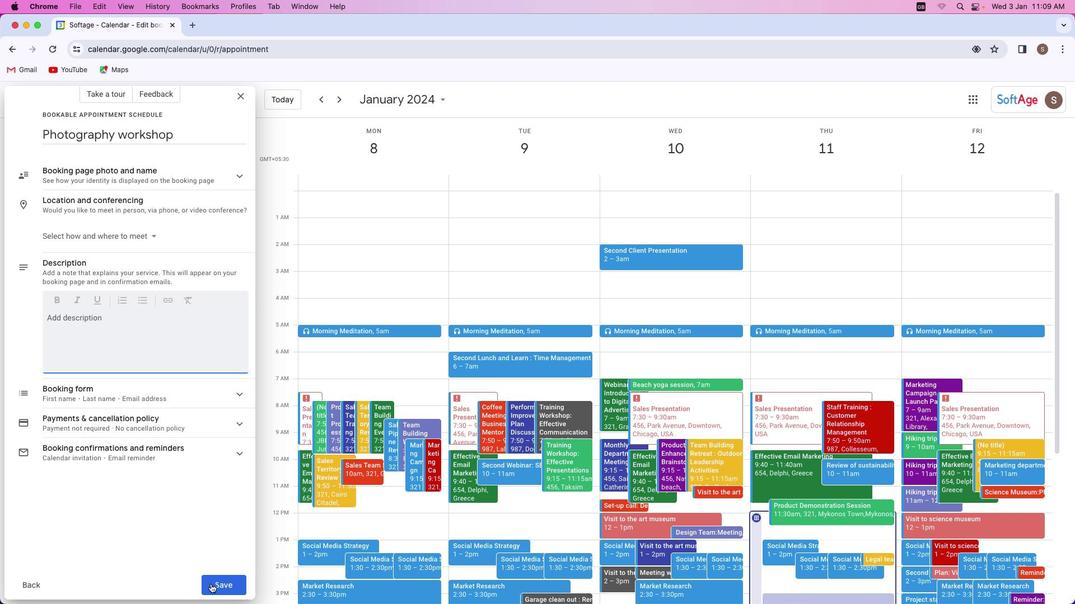 
Action: Mouse moved to (118, 329)
Screenshot: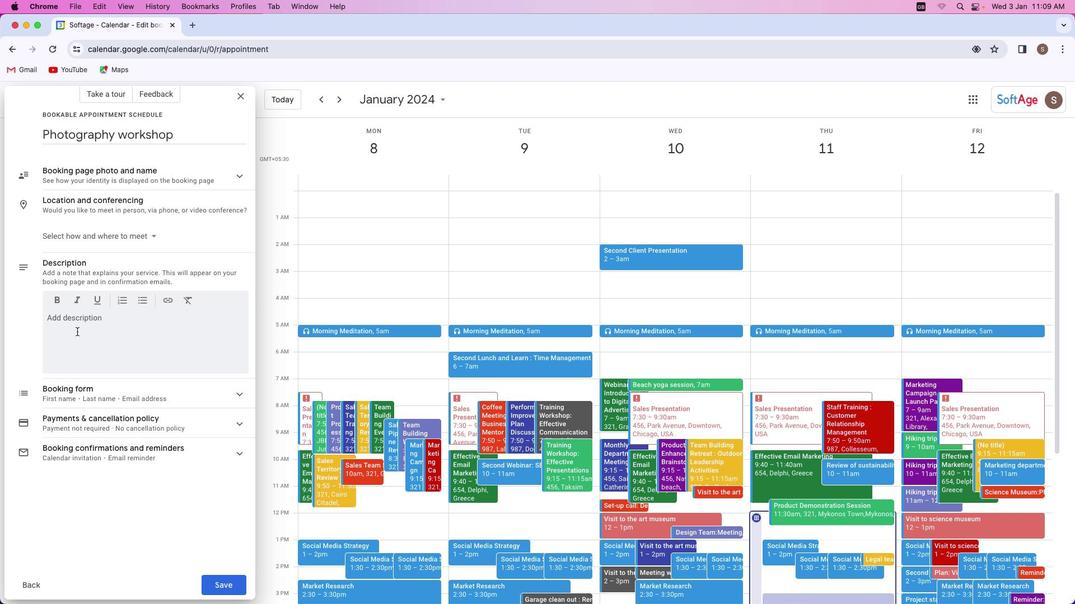 
Action: Mouse pressed left at (118, 329)
Screenshot: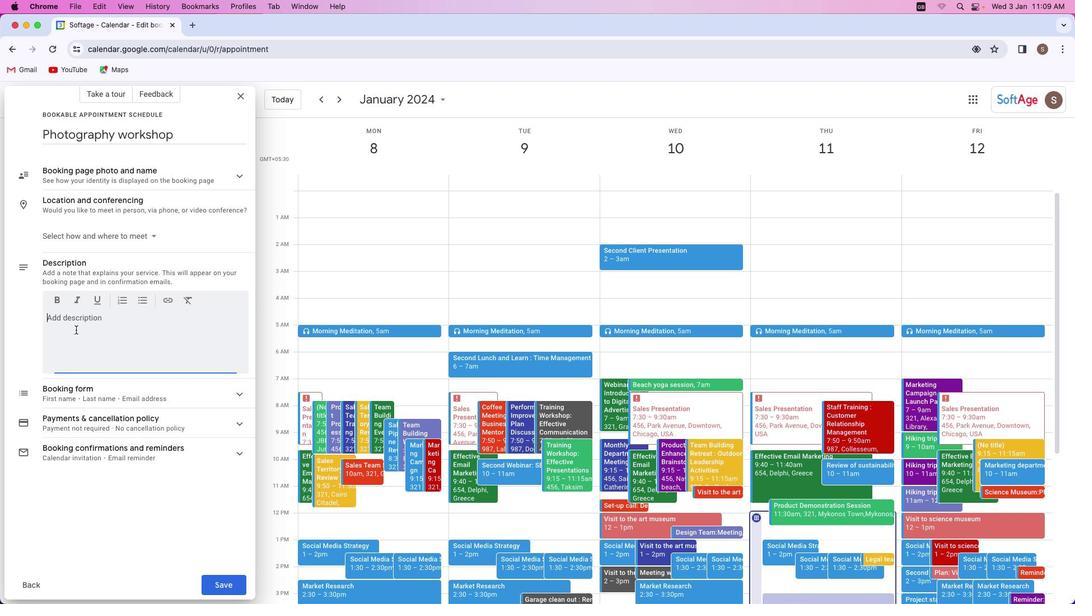 
Action: Mouse moved to (117, 327)
Screenshot: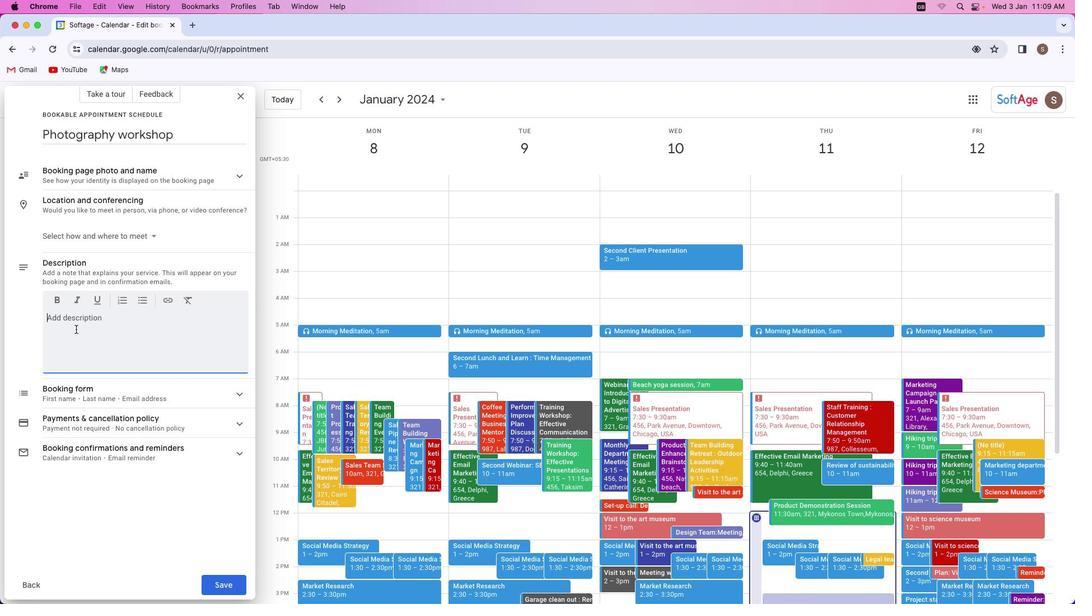 
Action: Key pressed Key.shift'T''h''i''s'Key.space'w''o''r''k''s''h''o''p'Key.space'i''s'Key.space'o''n'Key.space'p''h''o''t''o''g''r''a''p''h''y'Key.space'p''u''r''p''o''s''e''.'
Screenshot: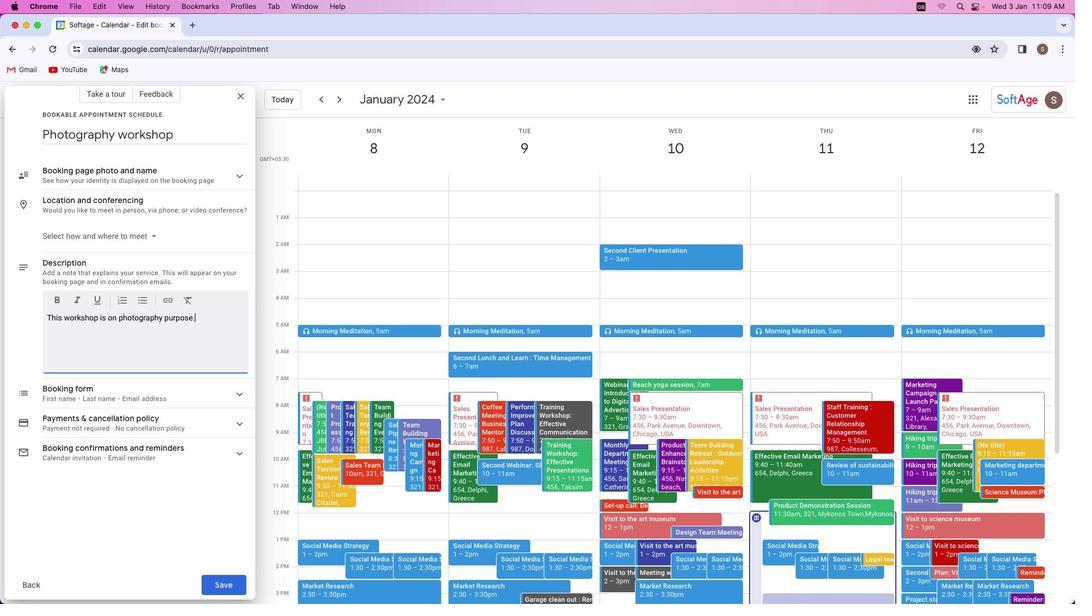 
Action: Mouse moved to (225, 535)
Screenshot: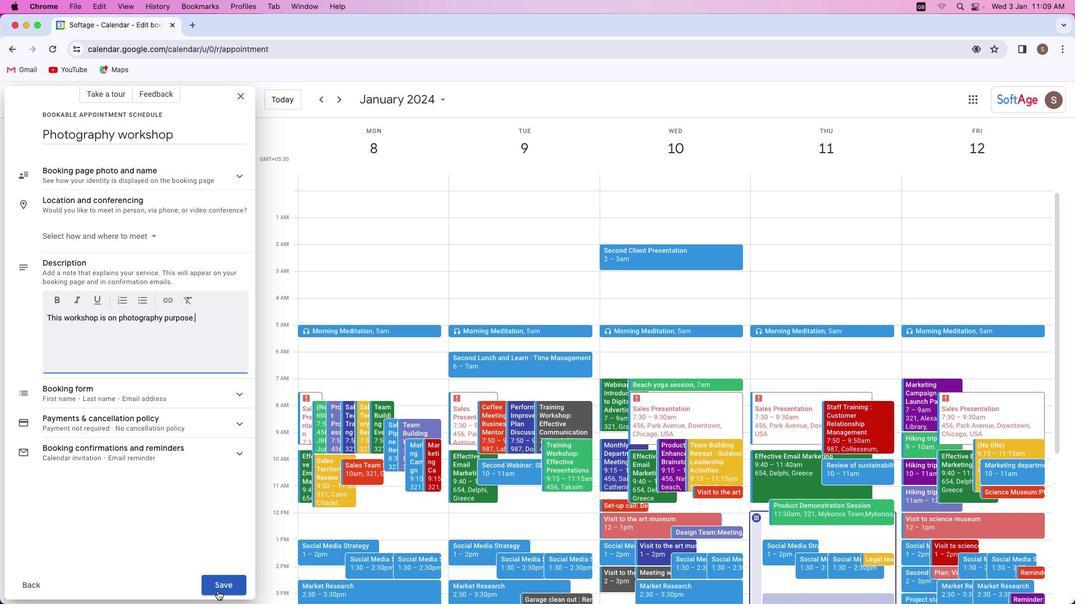 
Action: Mouse pressed left at (225, 535)
Screenshot: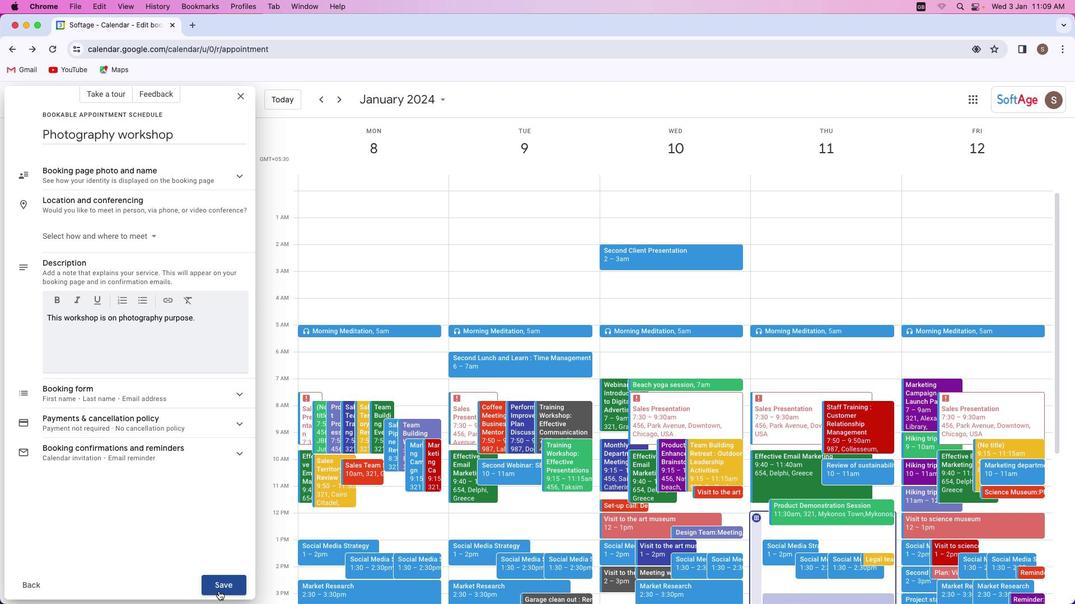 
Action: Mouse moved to (202, 316)
Screenshot: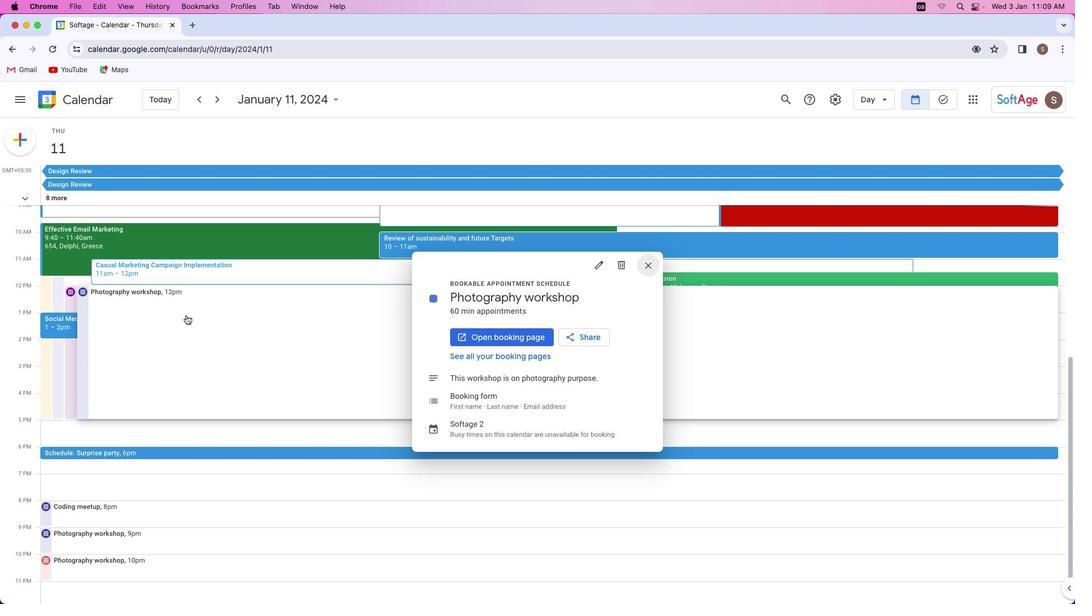 
